 Task: Look for space in Malkāpur, India from 12th  August, 2023 to 15th August, 2023 for 3 adults in price range Rs.12000 to Rs.16000. Place can be entire place with 2 bedrooms having 3 beds and 1 bathroom. Property type can be house, flat, guest house. Booking option can be shelf check-in. Required host language is English.
Action: Mouse moved to (561, 87)
Screenshot: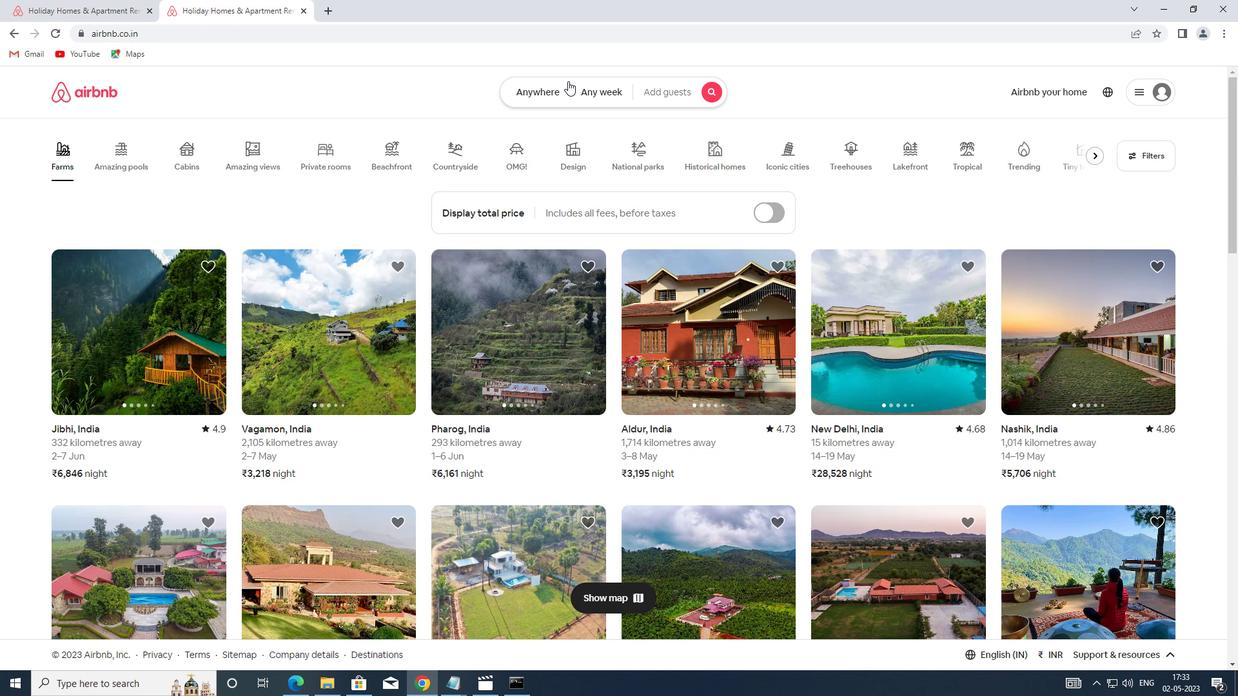 
Action: Mouse pressed left at (561, 87)
Screenshot: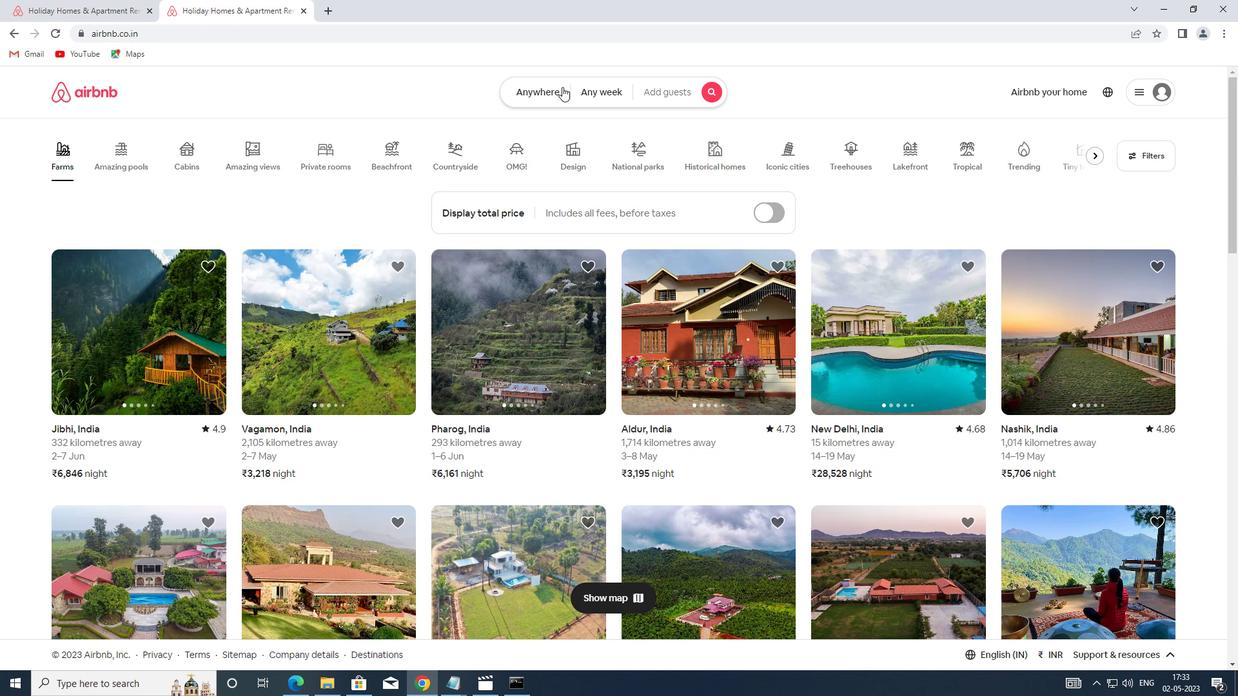 
Action: Mouse moved to (409, 138)
Screenshot: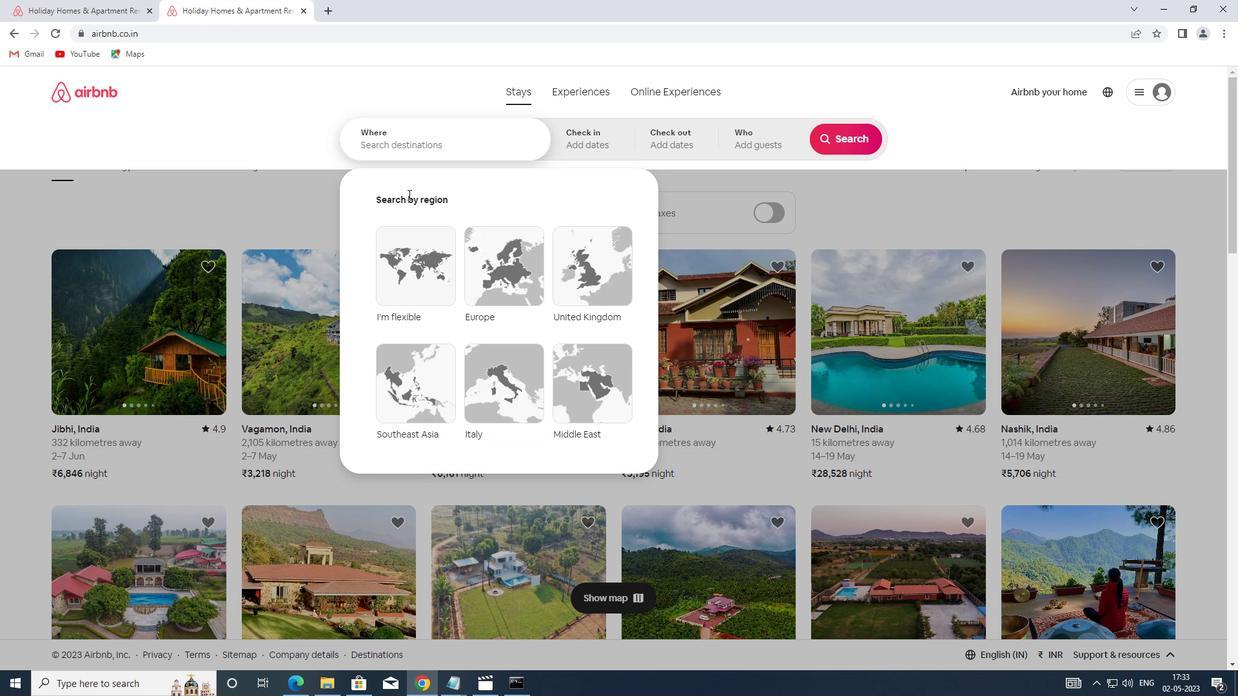 
Action: Mouse pressed left at (409, 138)
Screenshot: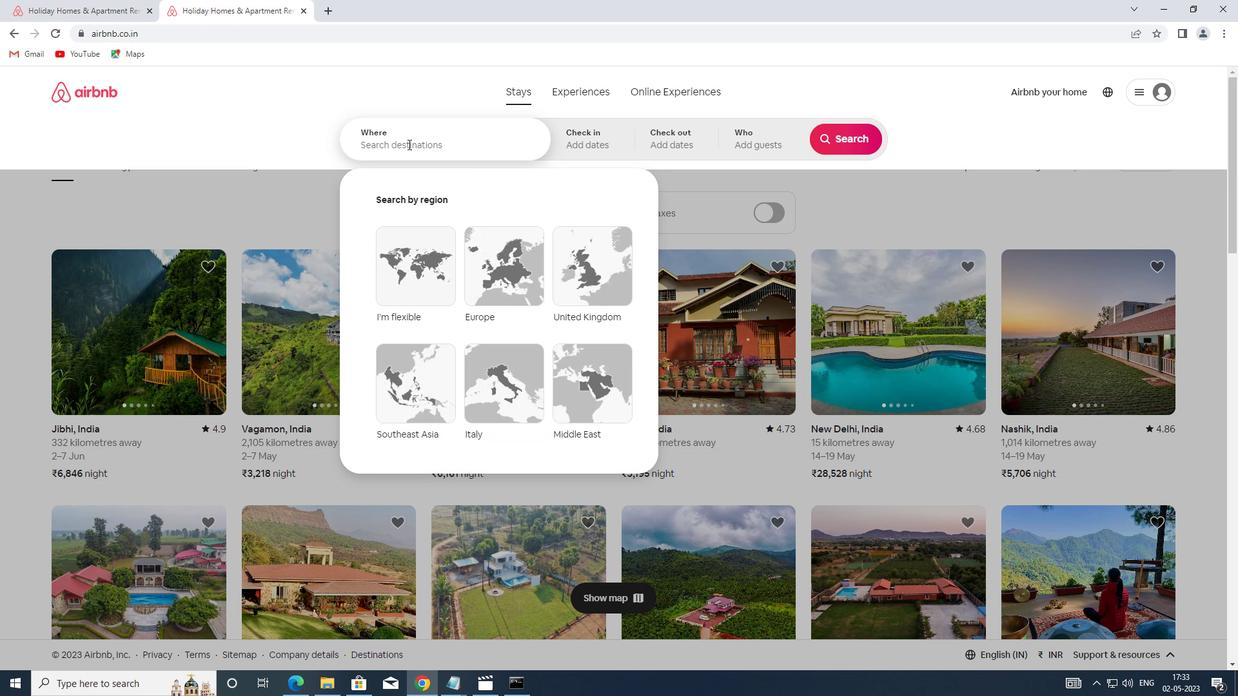 
Action: Key pressed <Key.shift>MALKAPUR,<Key.shift><Key.shift><Key.shift><Key.shift><Key.shift><Key.shift>INDIA
Screenshot: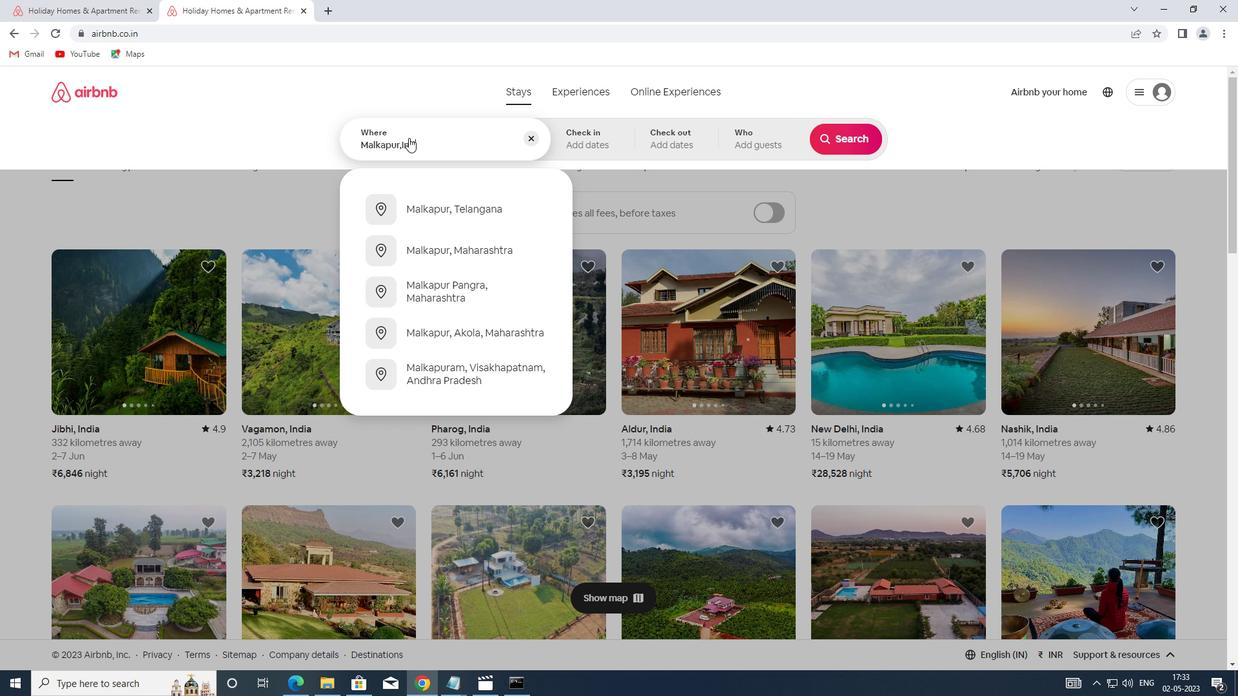 
Action: Mouse moved to (580, 134)
Screenshot: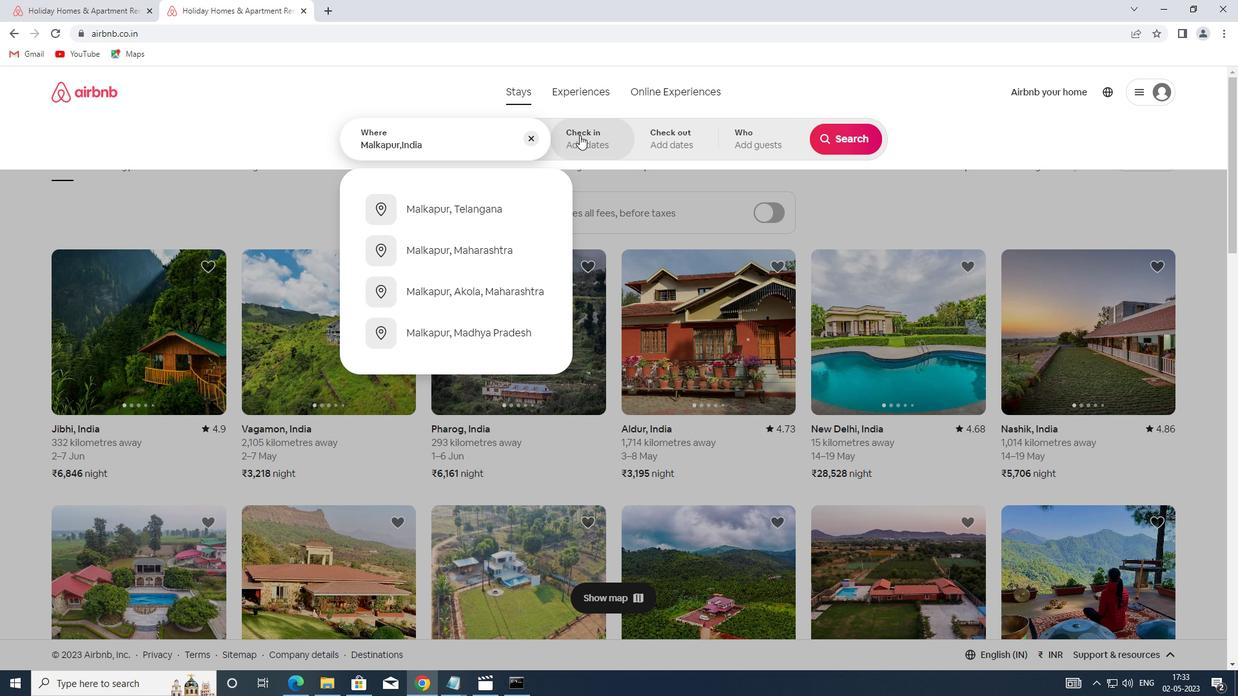 
Action: Mouse pressed left at (580, 134)
Screenshot: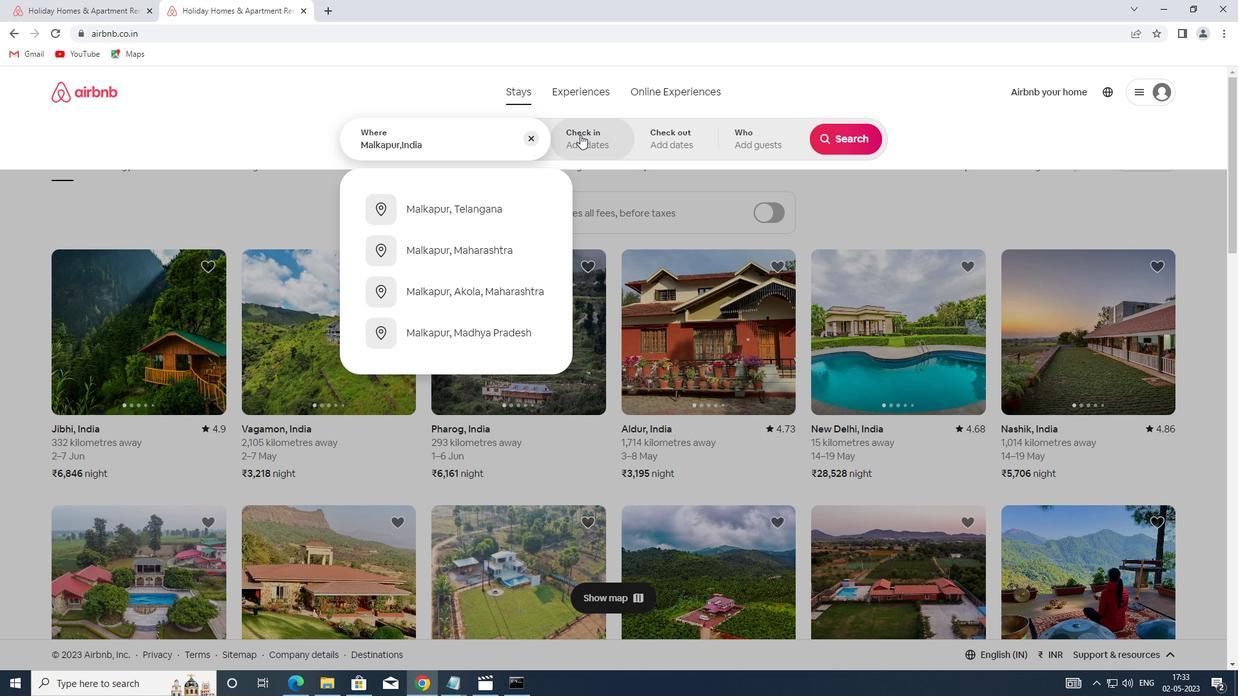 
Action: Mouse moved to (842, 236)
Screenshot: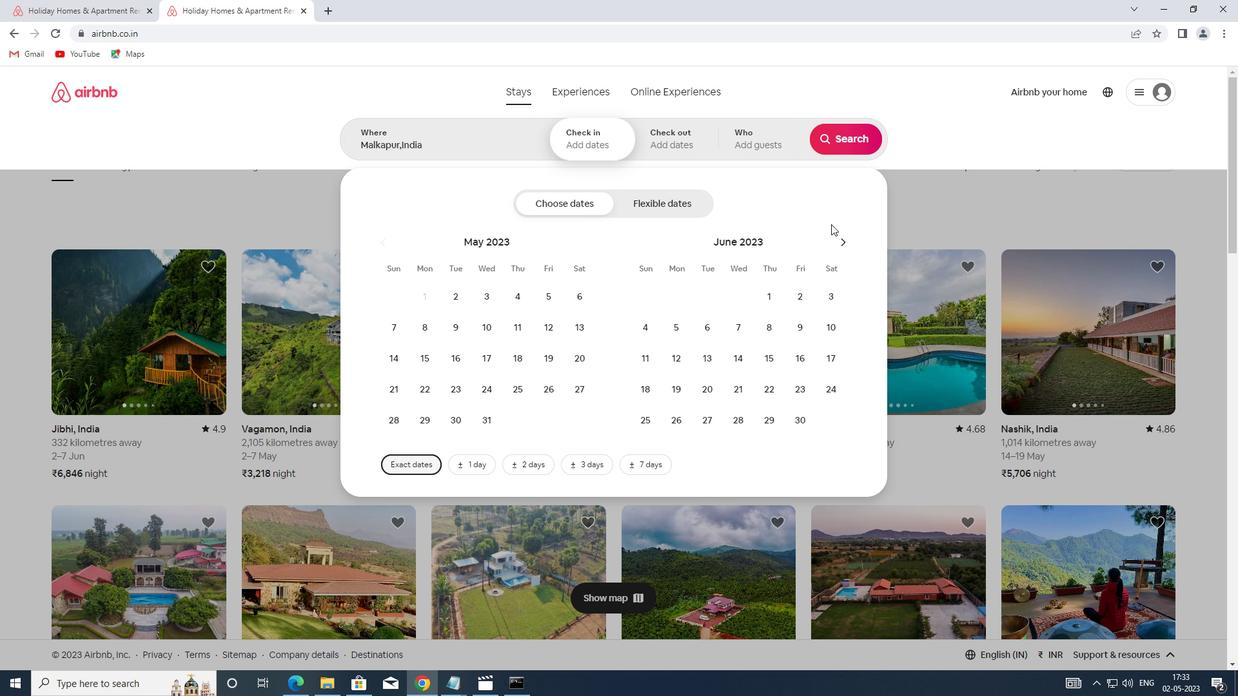 
Action: Mouse pressed left at (842, 236)
Screenshot: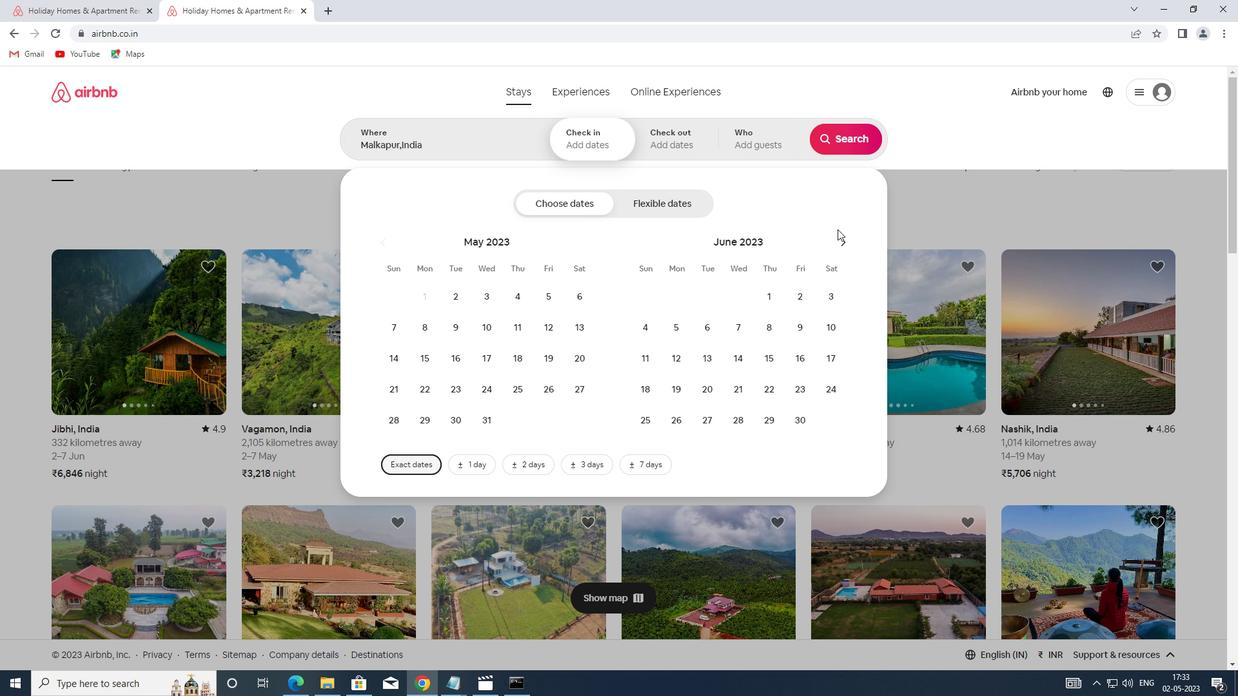 
Action: Mouse pressed left at (842, 236)
Screenshot: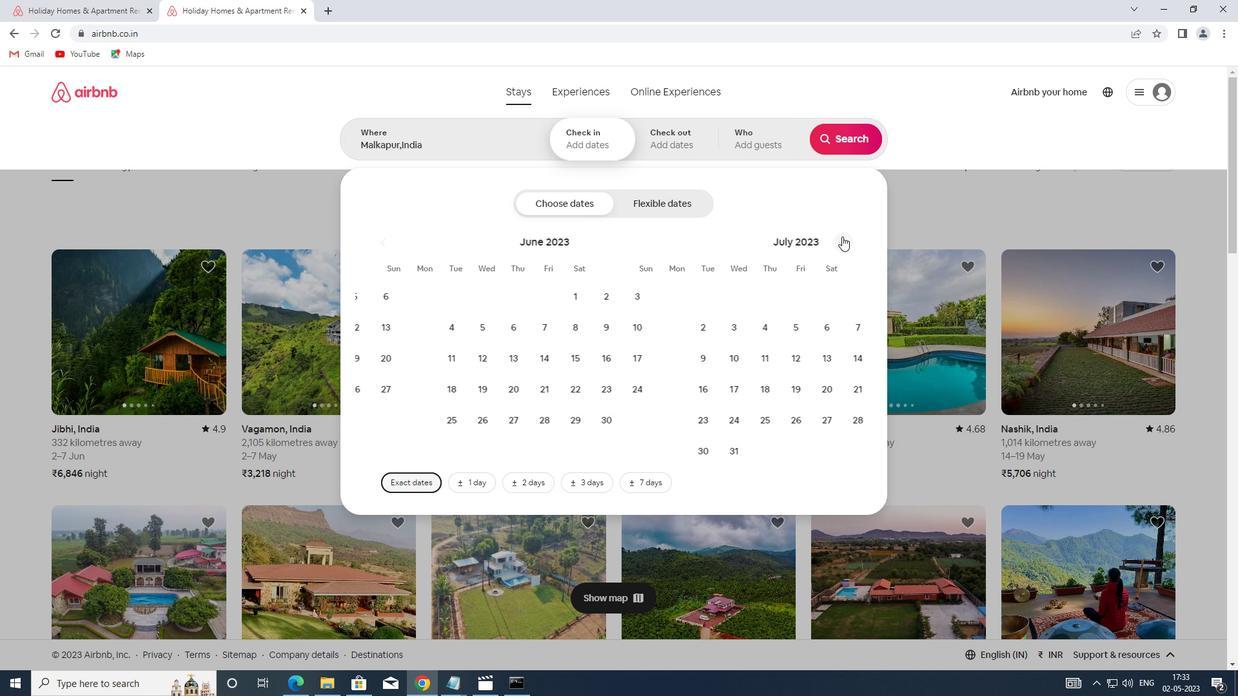 
Action: Mouse moved to (819, 319)
Screenshot: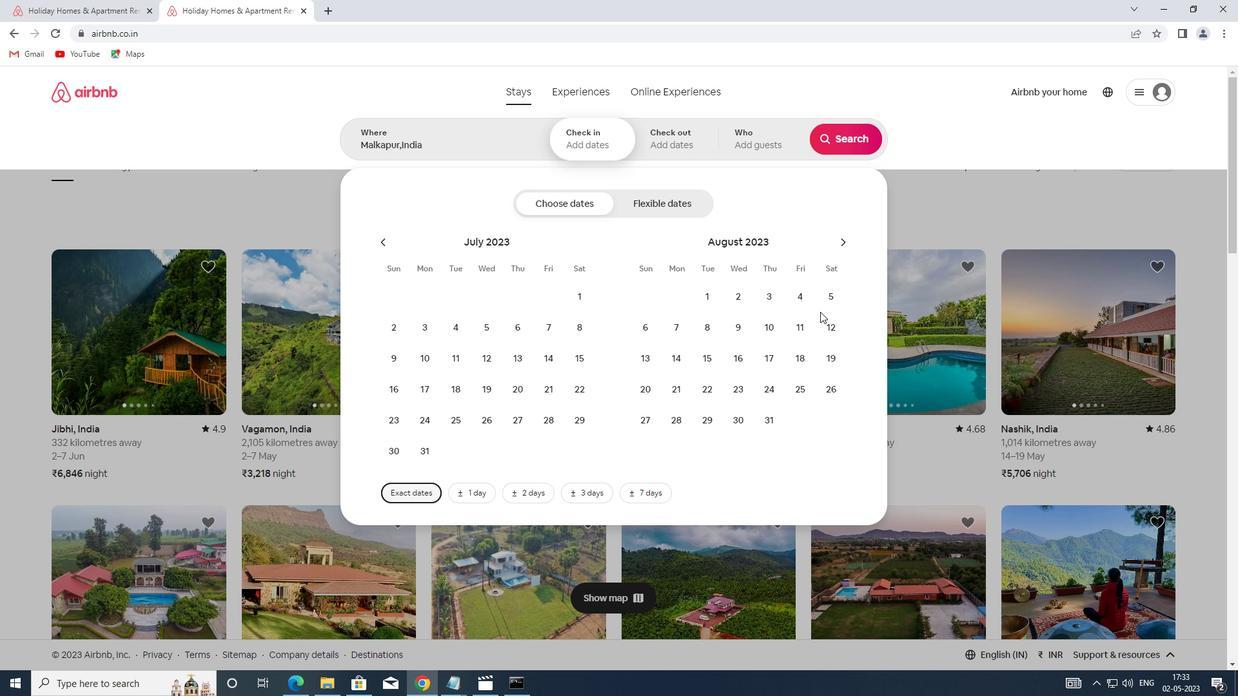 
Action: Mouse pressed left at (819, 319)
Screenshot: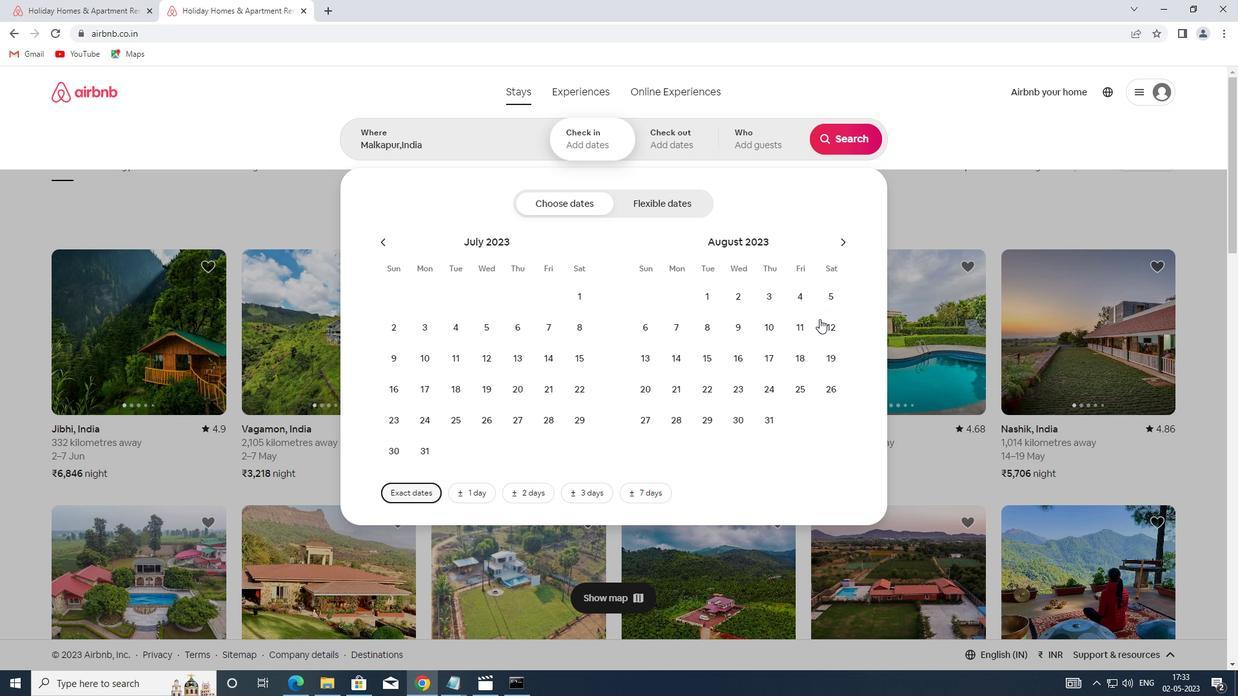 
Action: Mouse moved to (698, 361)
Screenshot: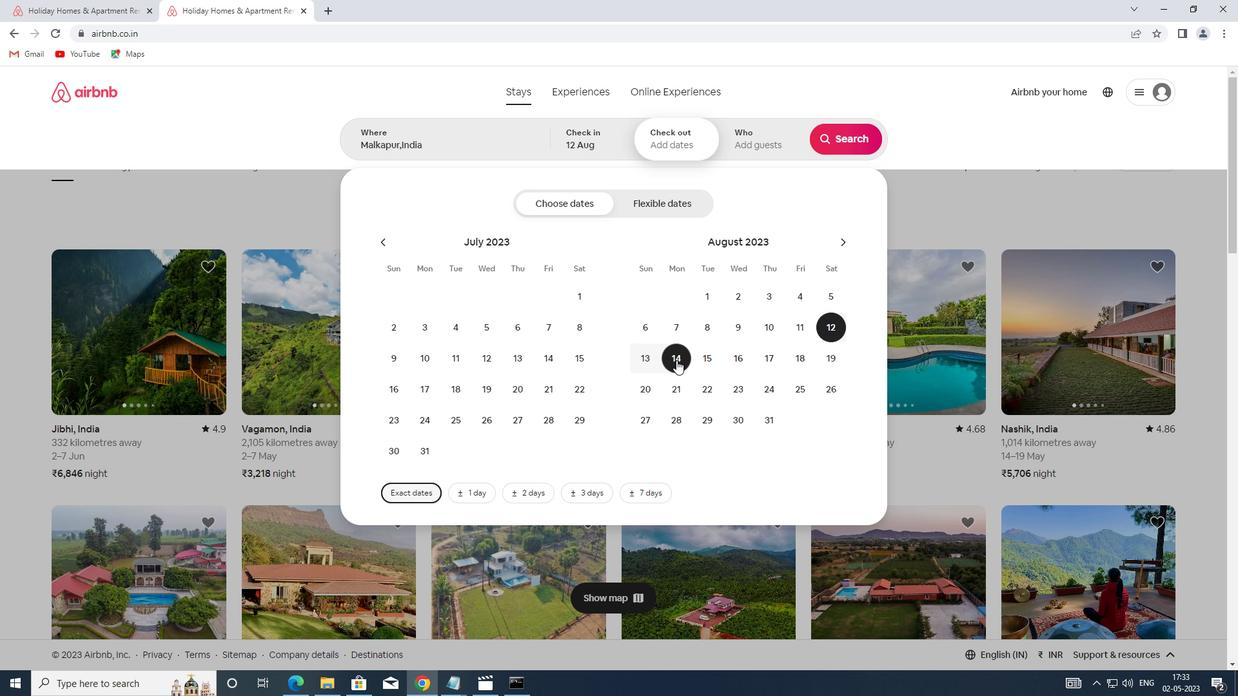 
Action: Mouse pressed left at (698, 361)
Screenshot: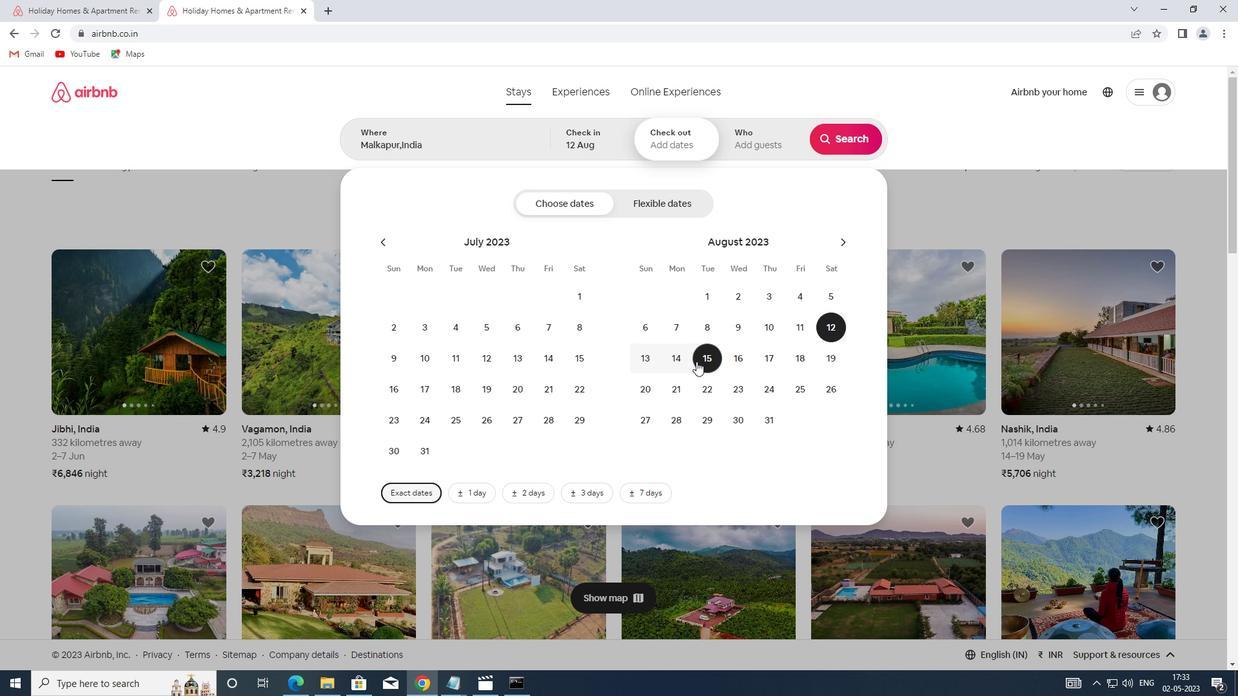 
Action: Mouse moved to (756, 141)
Screenshot: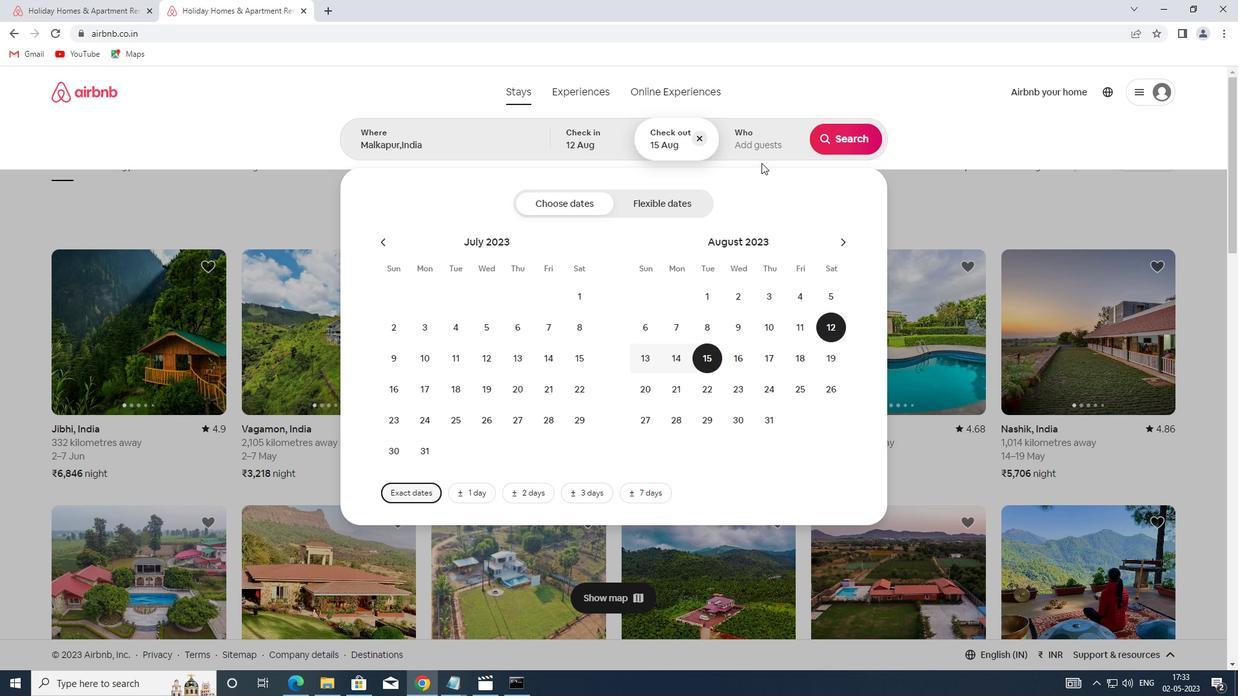 
Action: Mouse pressed left at (756, 141)
Screenshot: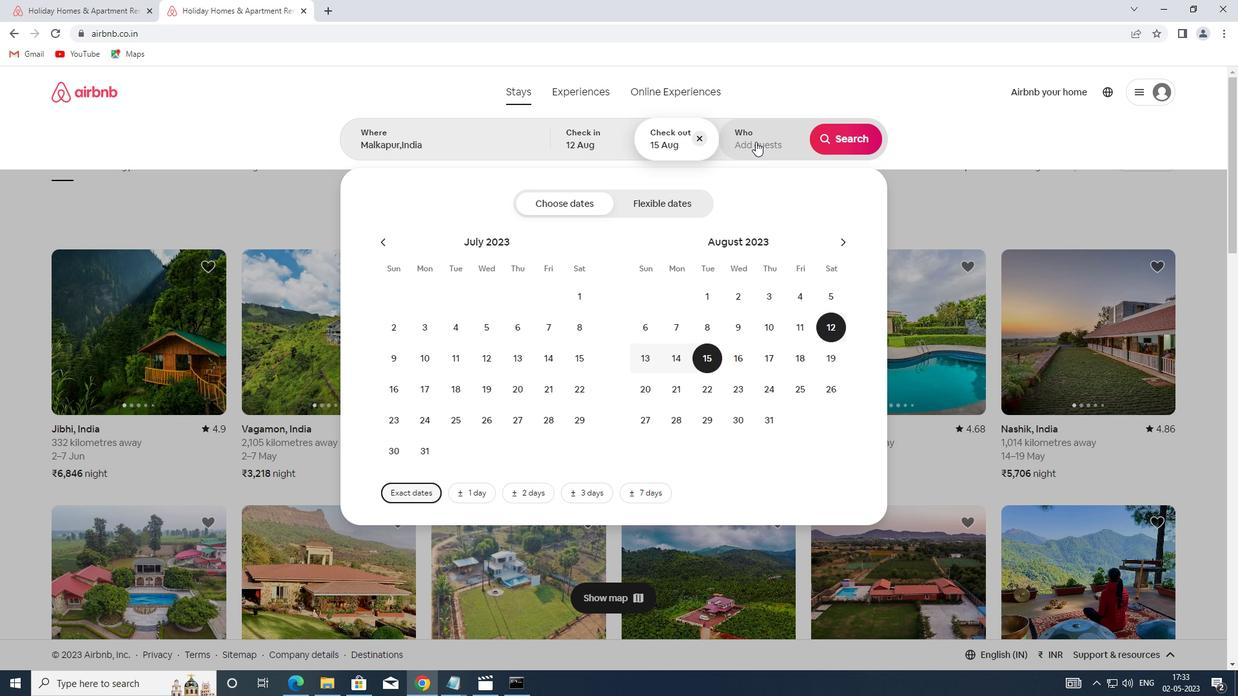 
Action: Mouse moved to (852, 207)
Screenshot: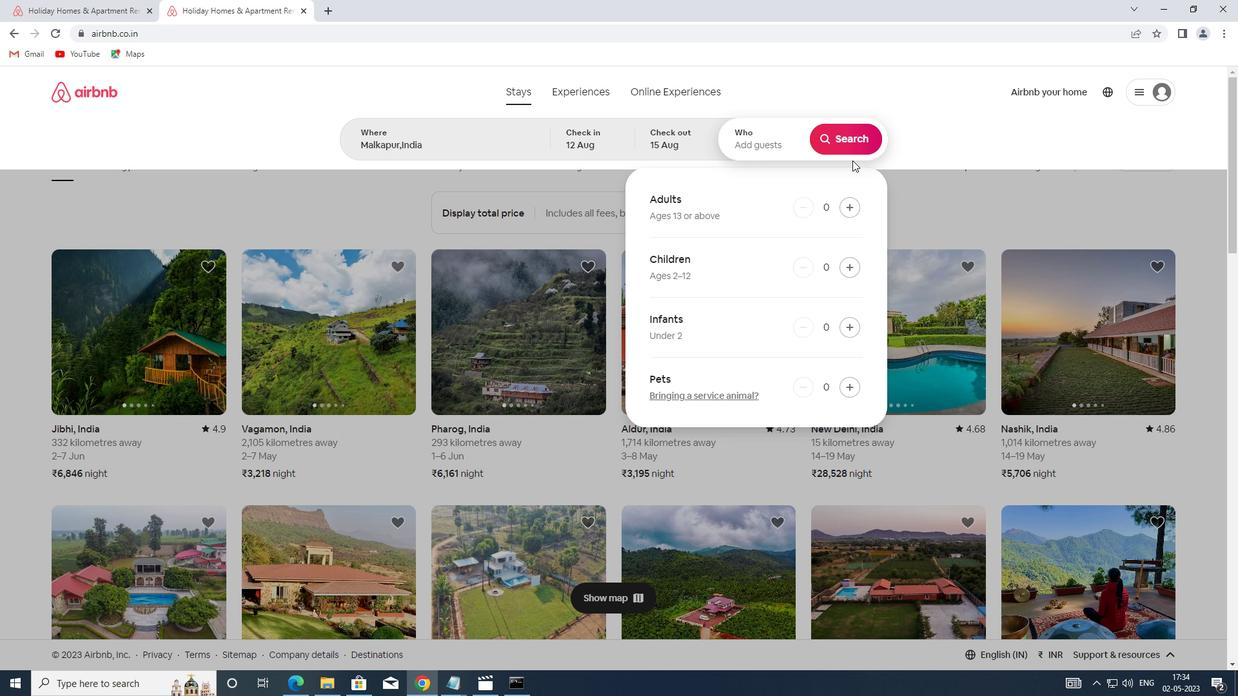 
Action: Mouse pressed left at (852, 207)
Screenshot: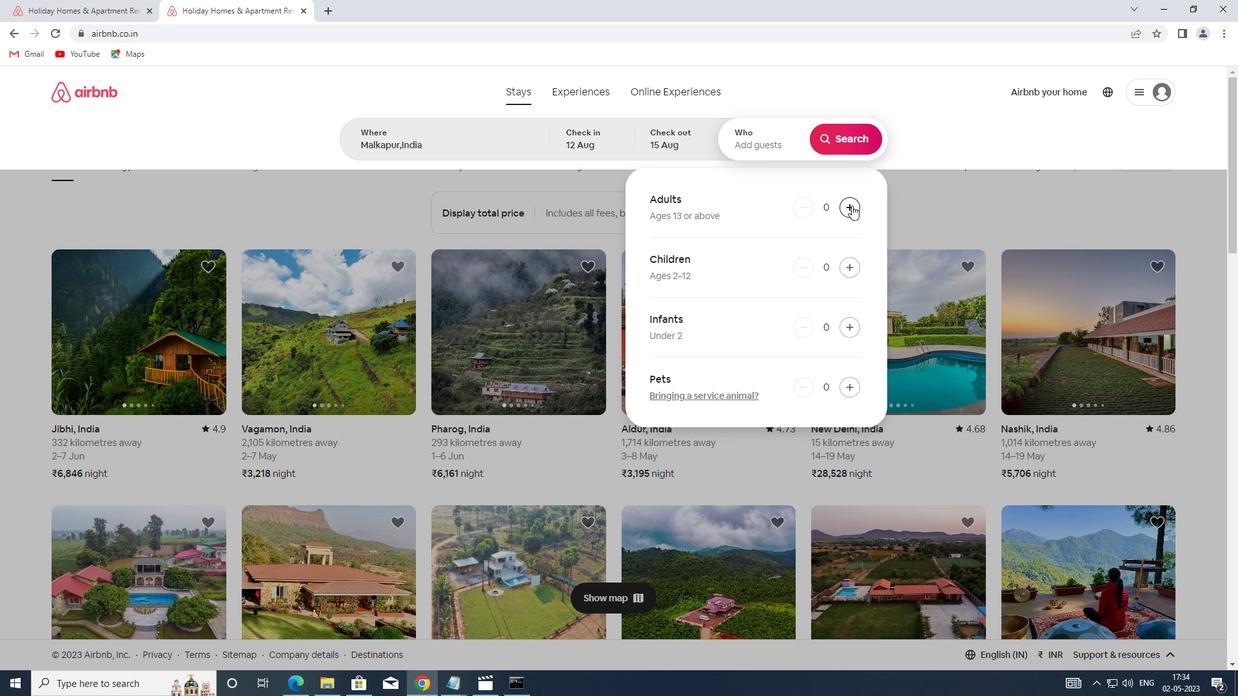 
Action: Mouse pressed left at (852, 207)
Screenshot: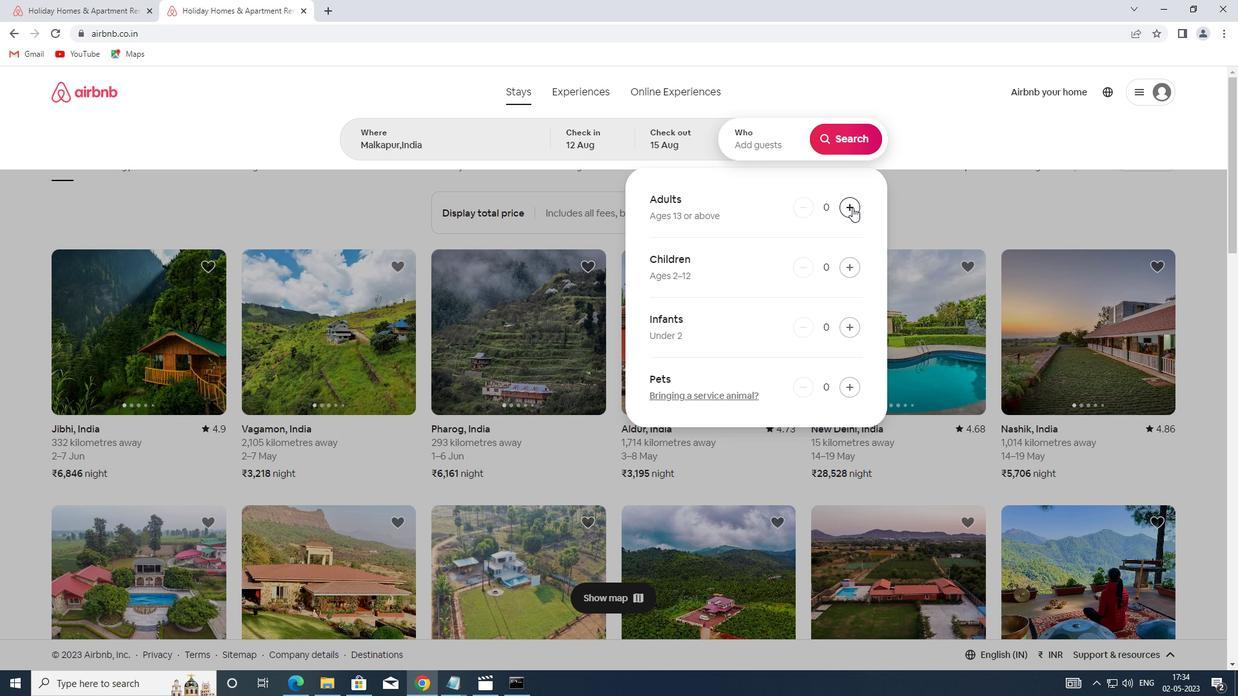 
Action: Mouse pressed left at (852, 207)
Screenshot: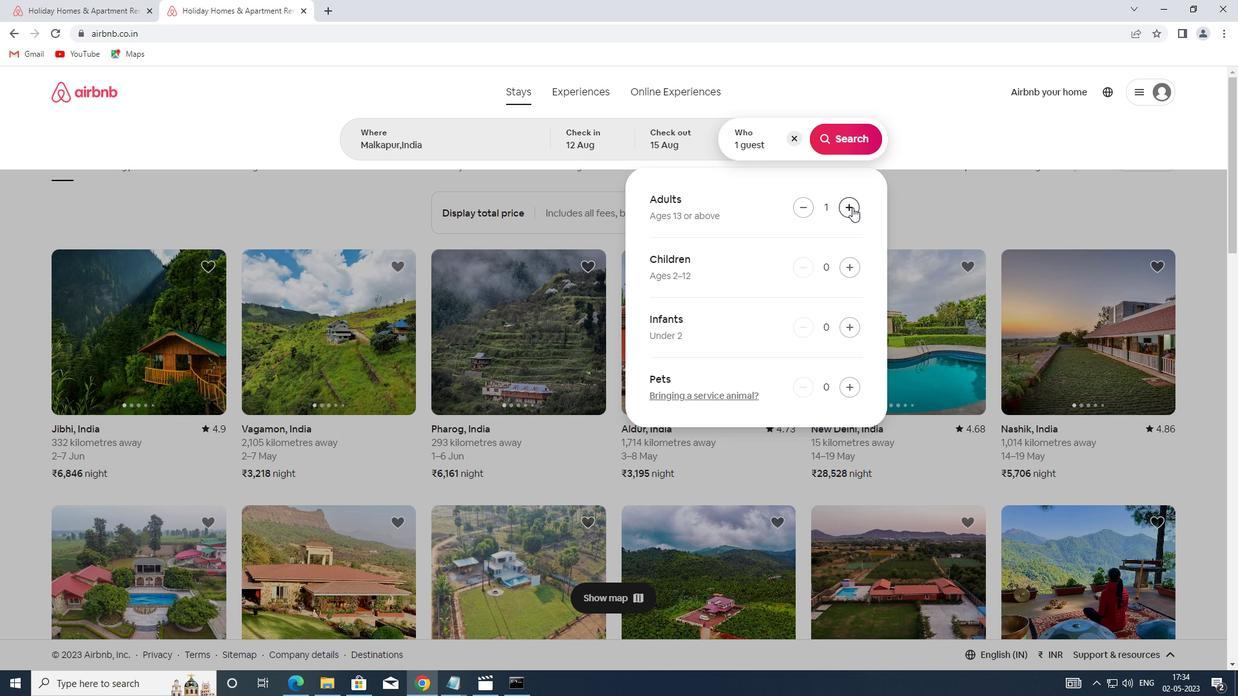 
Action: Mouse moved to (853, 145)
Screenshot: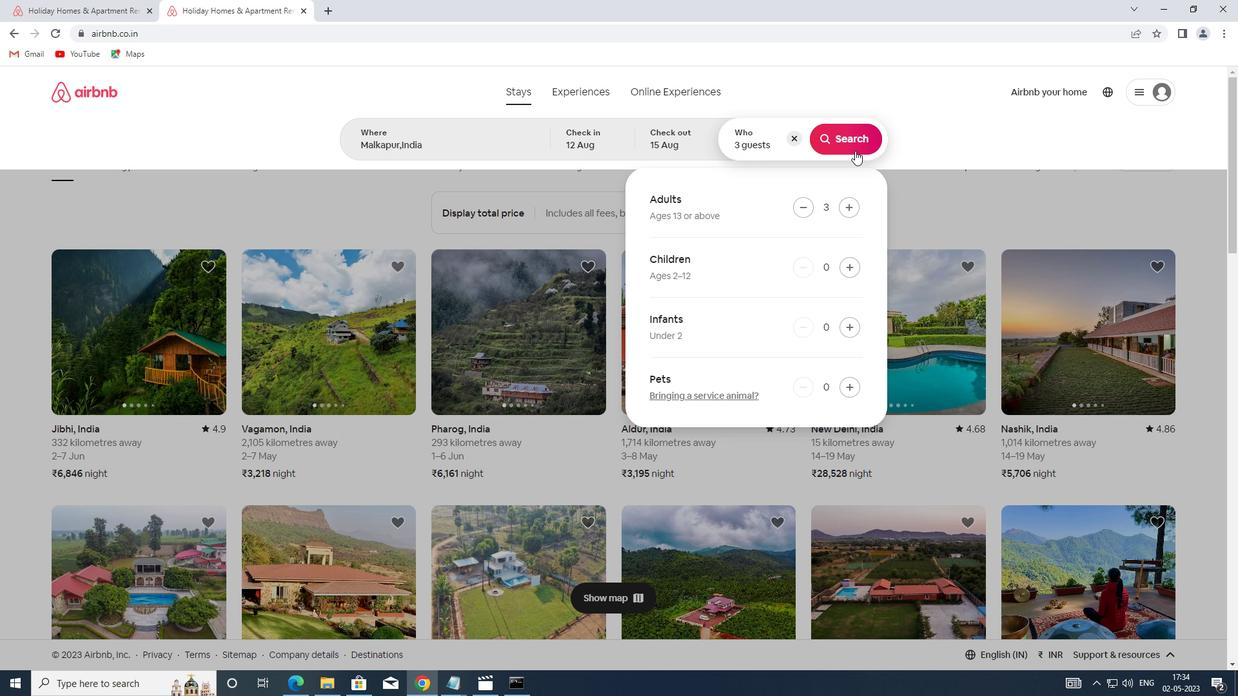 
Action: Mouse pressed left at (853, 145)
Screenshot: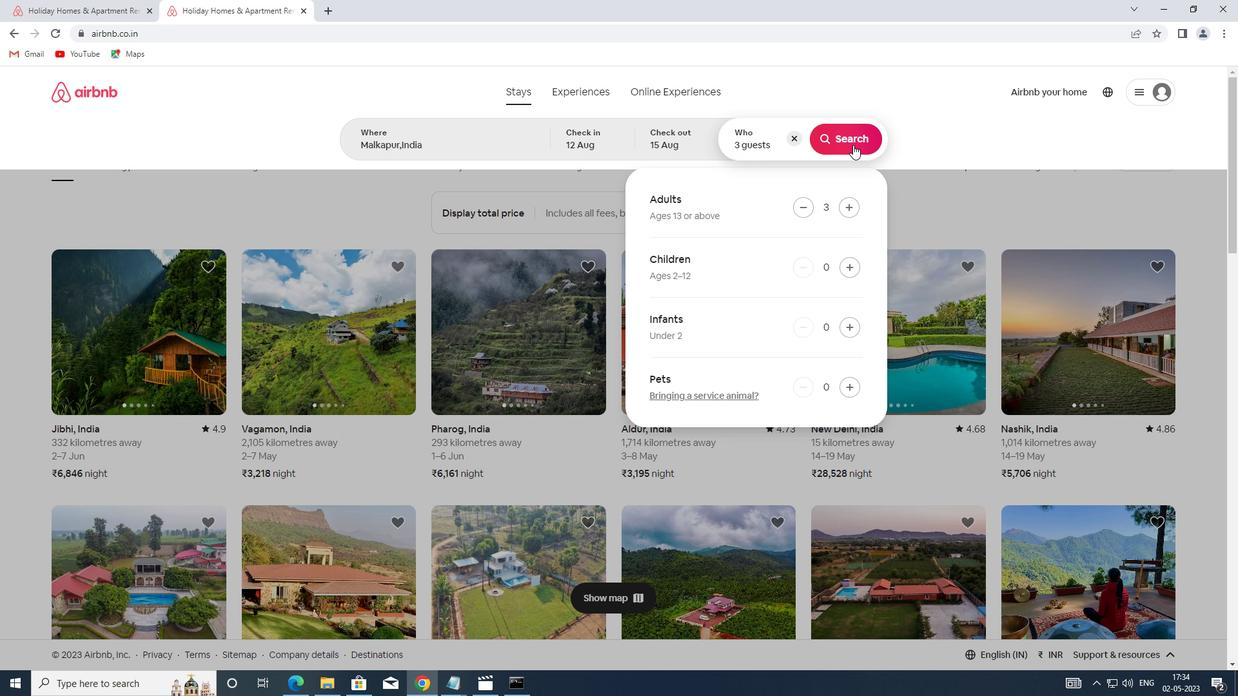 
Action: Mouse moved to (1170, 141)
Screenshot: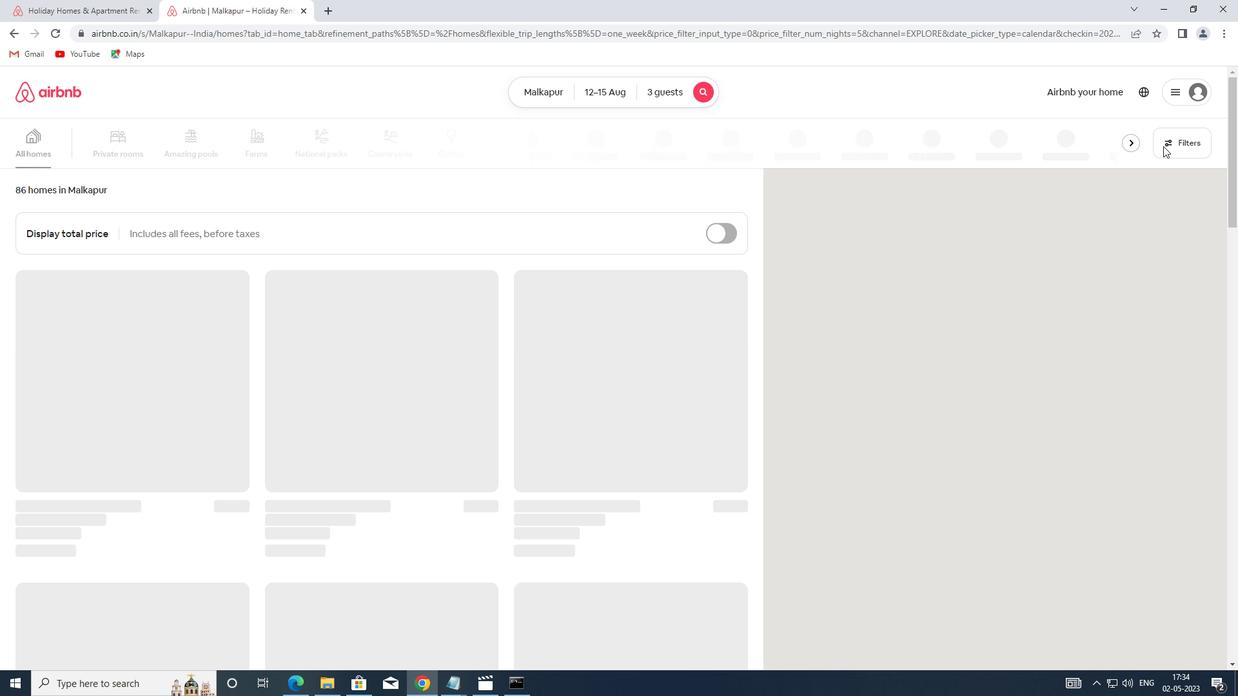 
Action: Mouse pressed left at (1170, 141)
Screenshot: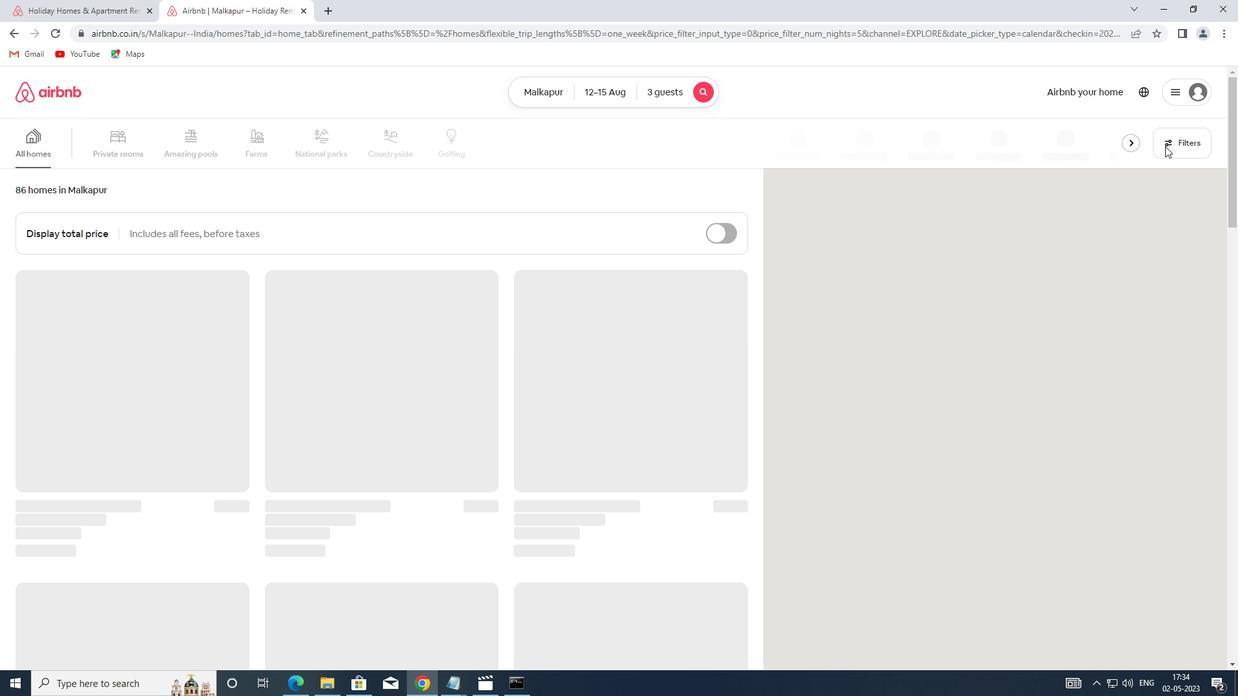 
Action: Mouse moved to (452, 305)
Screenshot: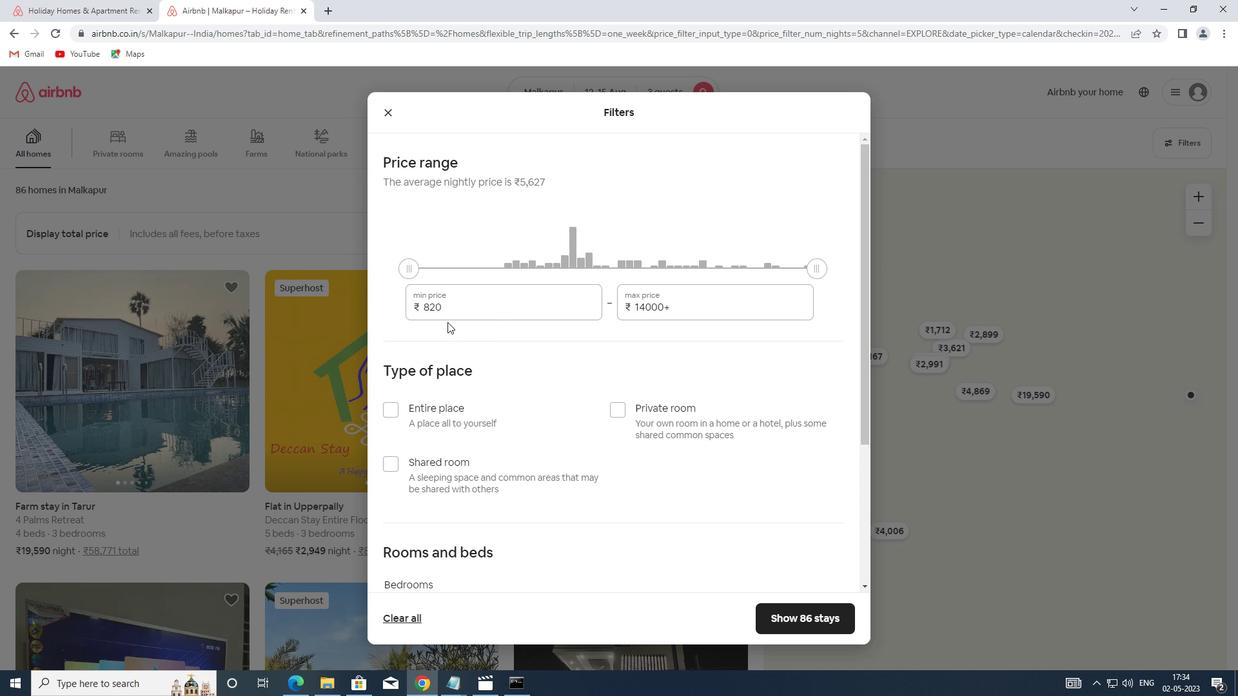 
Action: Mouse pressed left at (452, 305)
Screenshot: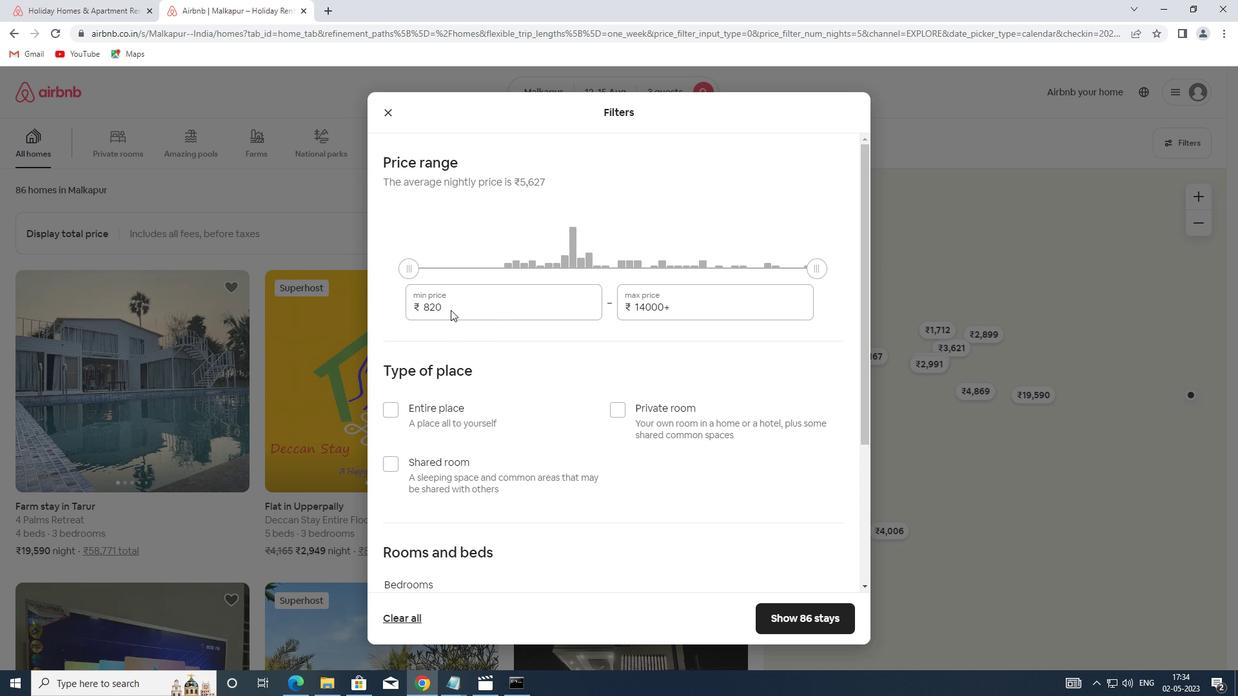 
Action: Mouse moved to (364, 305)
Screenshot: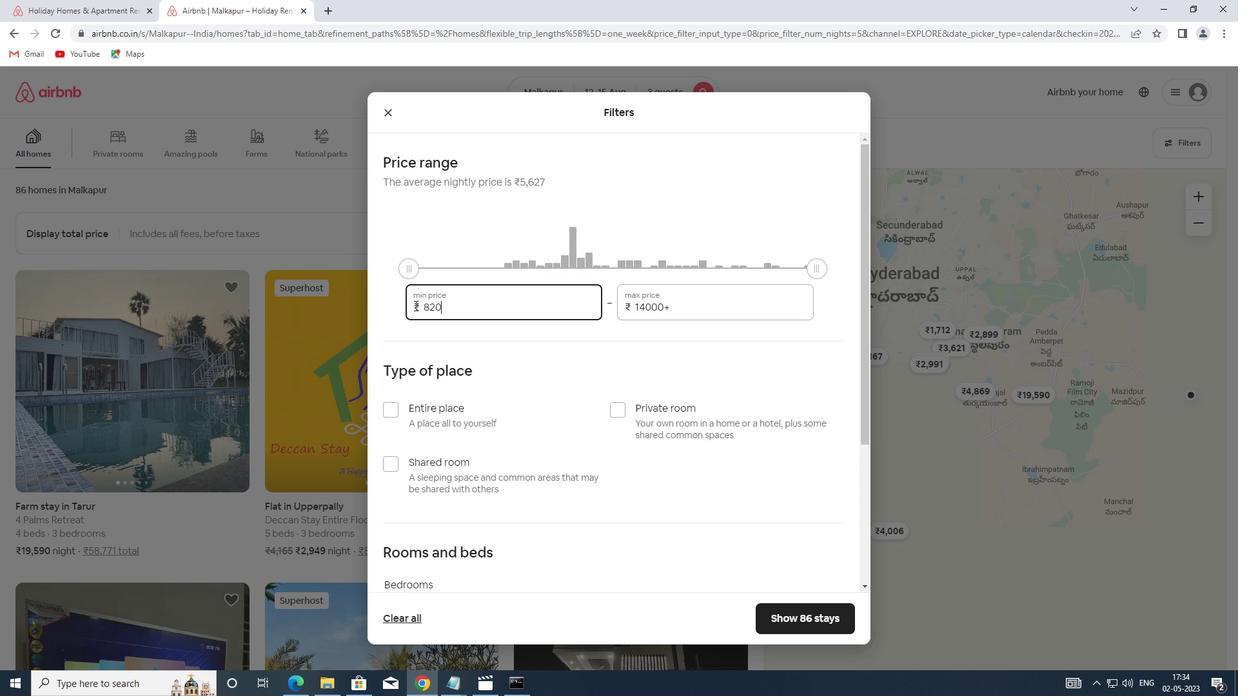 
Action: Key pressed 12000
Screenshot: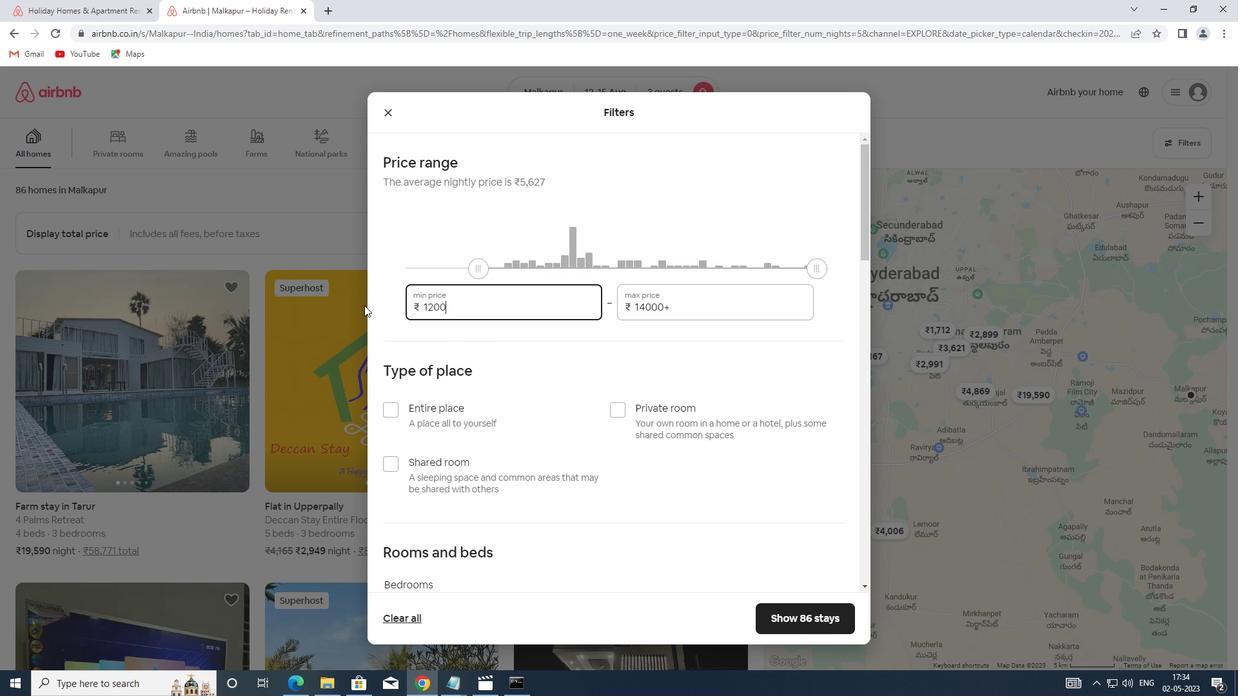 
Action: Mouse moved to (684, 310)
Screenshot: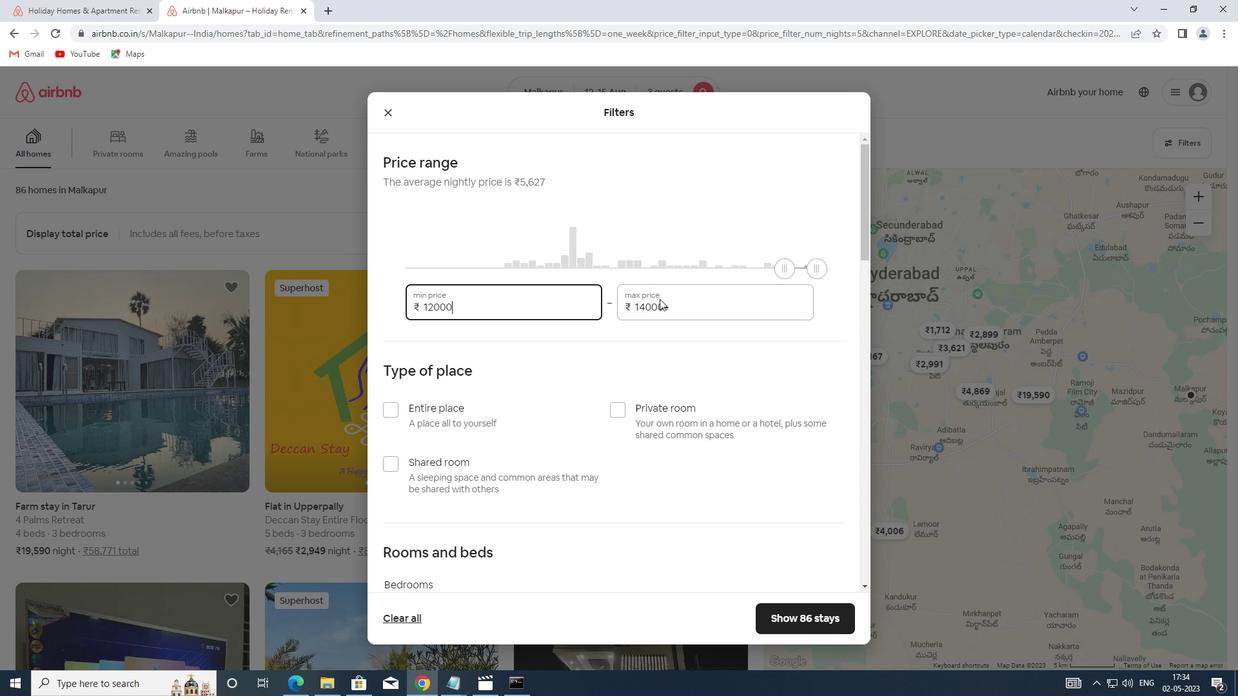 
Action: Mouse pressed left at (684, 310)
Screenshot: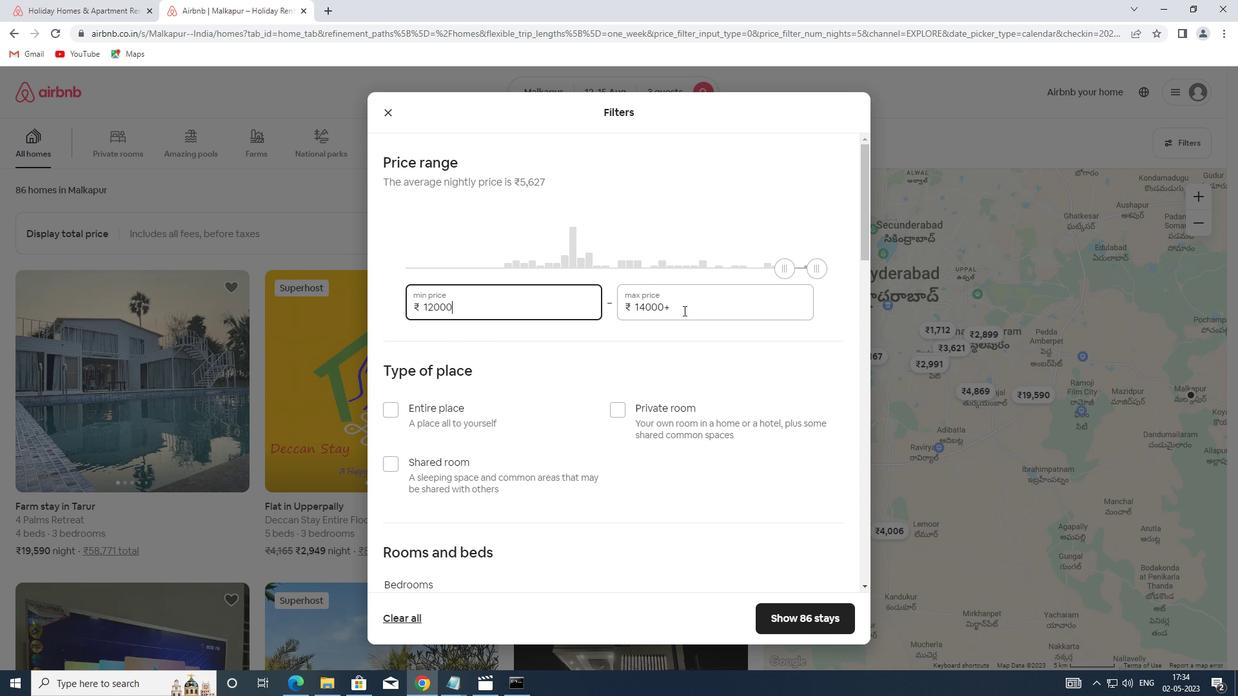 
Action: Mouse moved to (611, 310)
Screenshot: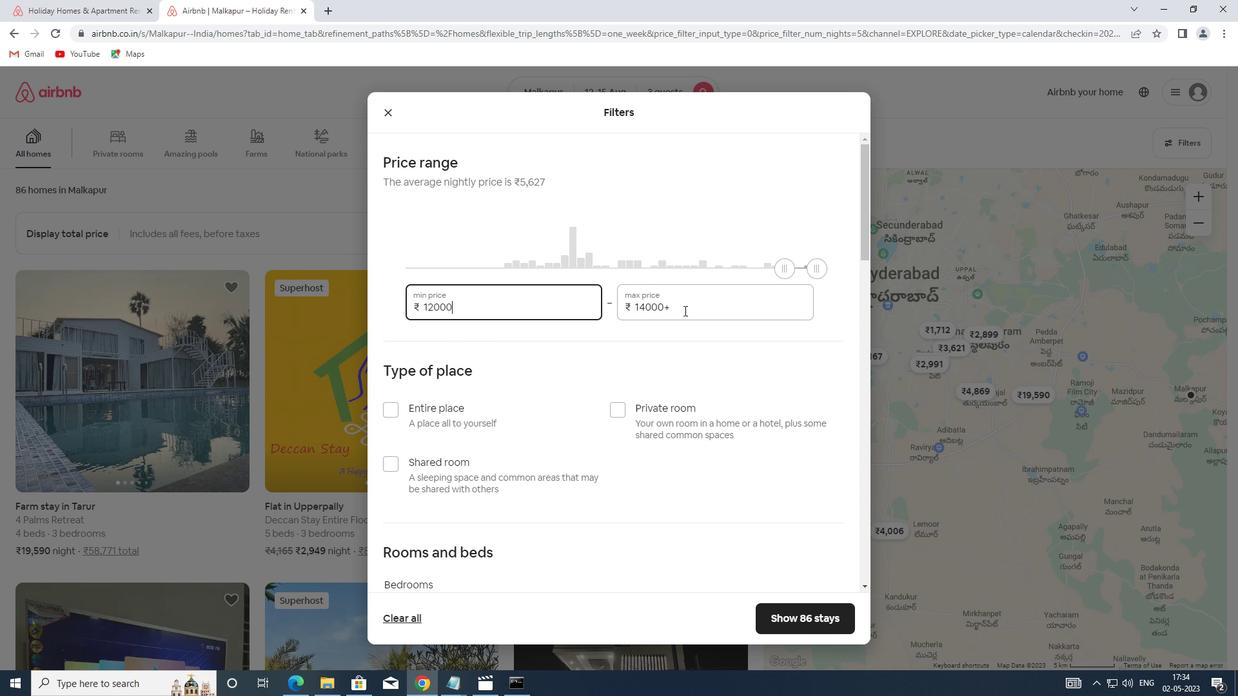 
Action: Key pressed 16000
Screenshot: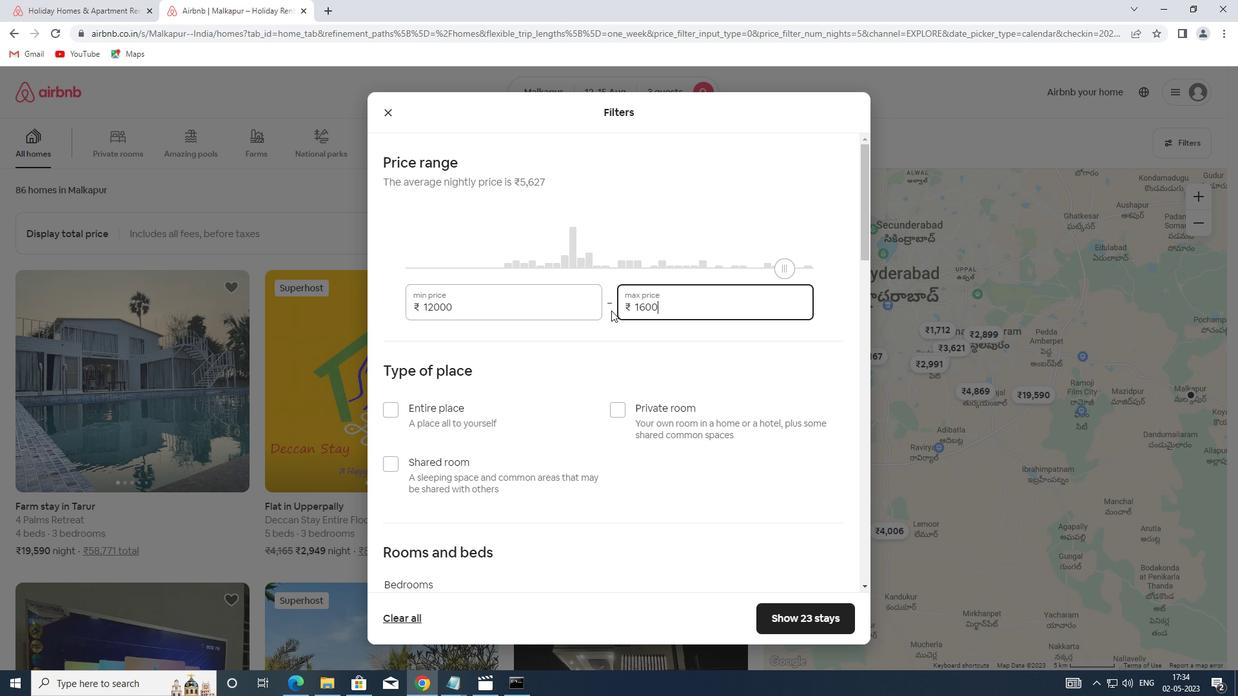 
Action: Mouse scrolled (611, 310) with delta (0, 0)
Screenshot: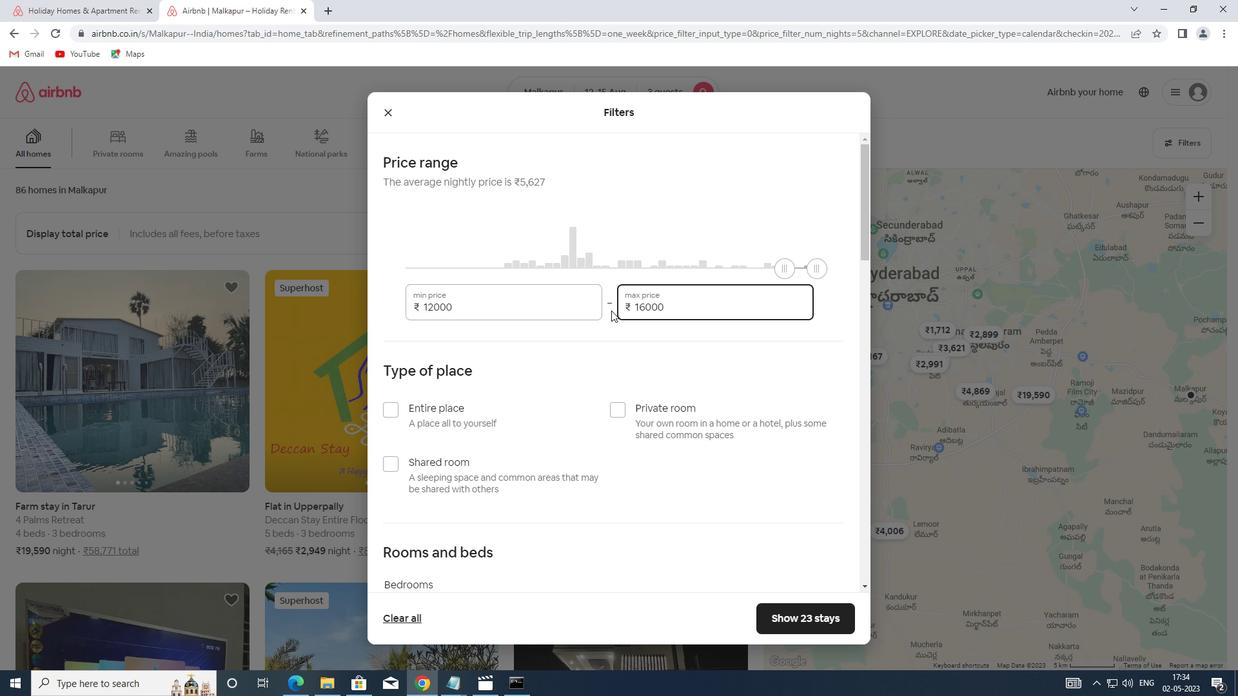 
Action: Mouse scrolled (611, 310) with delta (0, 0)
Screenshot: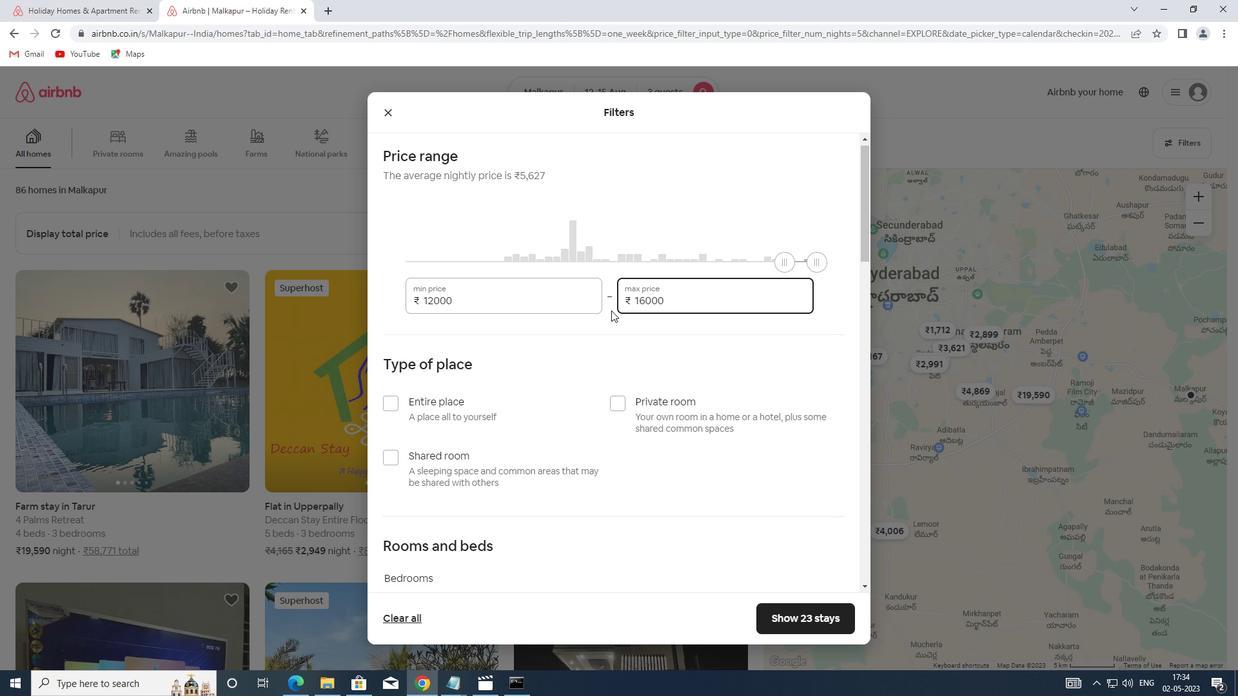 
Action: Mouse scrolled (611, 310) with delta (0, 0)
Screenshot: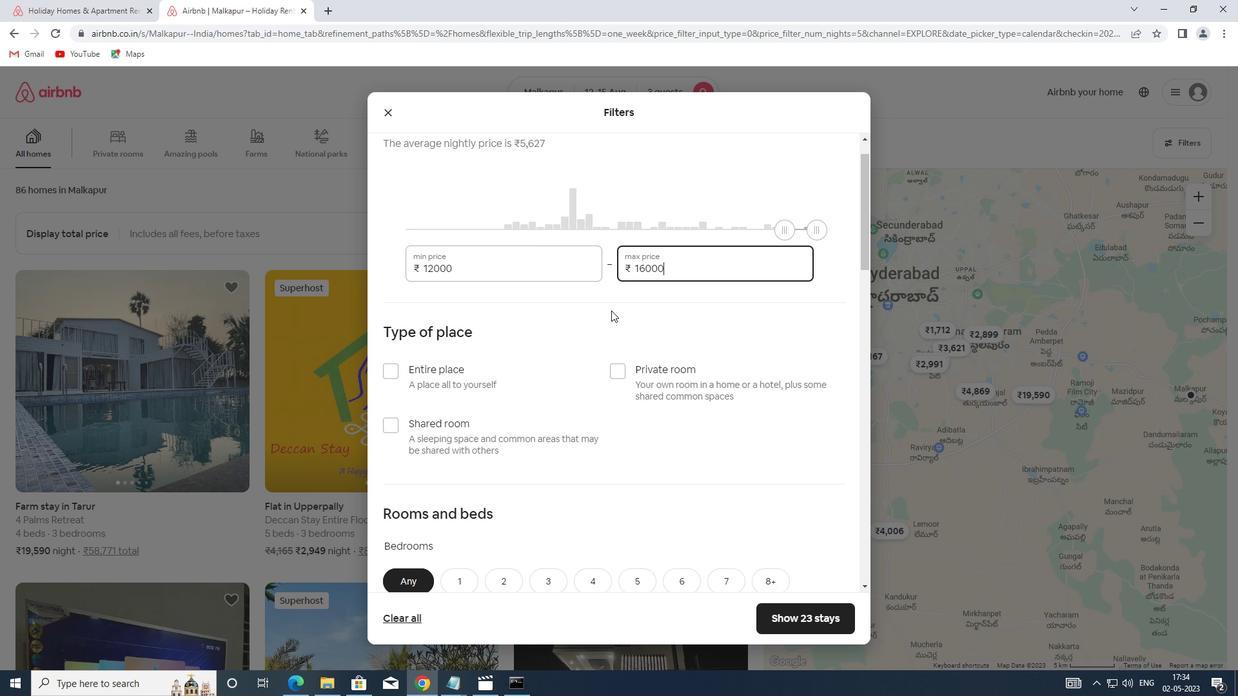 
Action: Mouse moved to (393, 221)
Screenshot: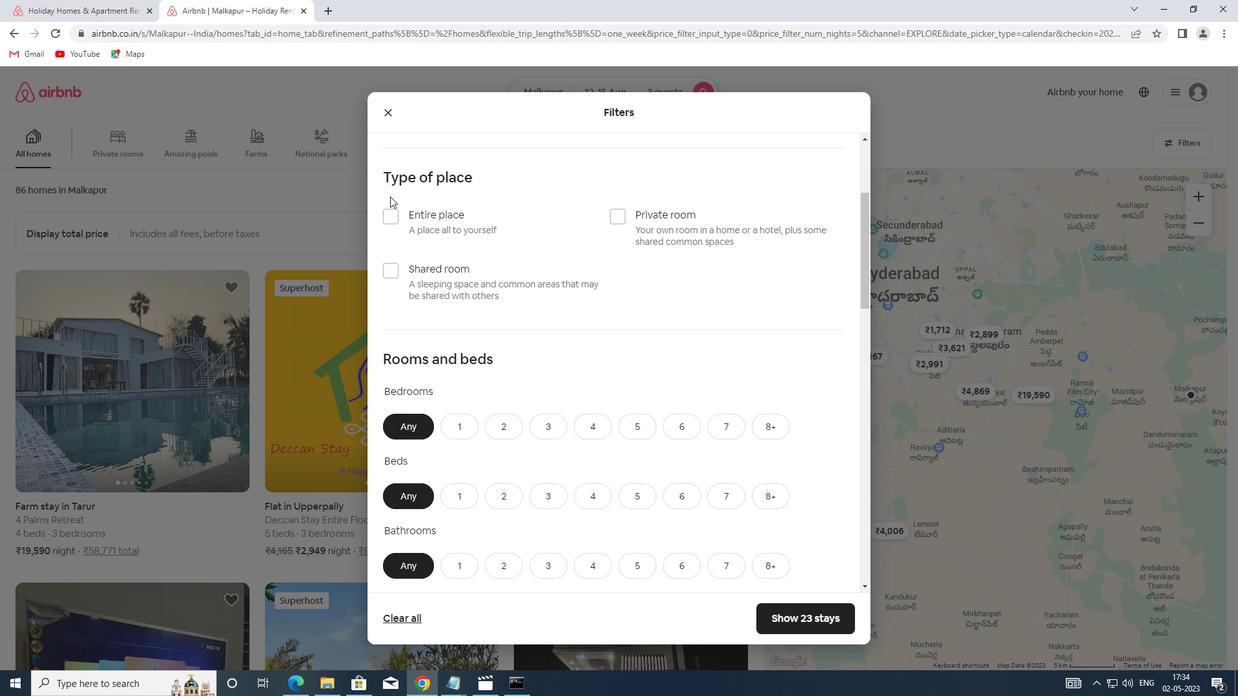
Action: Mouse pressed left at (393, 221)
Screenshot: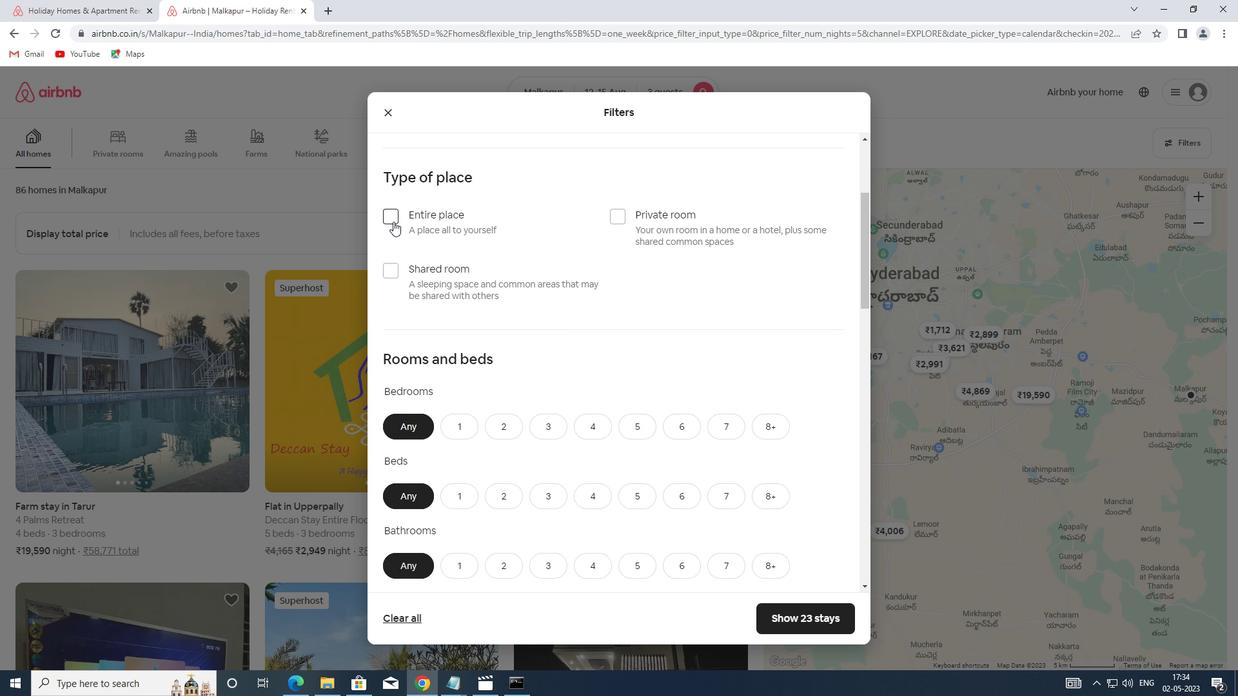 
Action: Mouse moved to (496, 426)
Screenshot: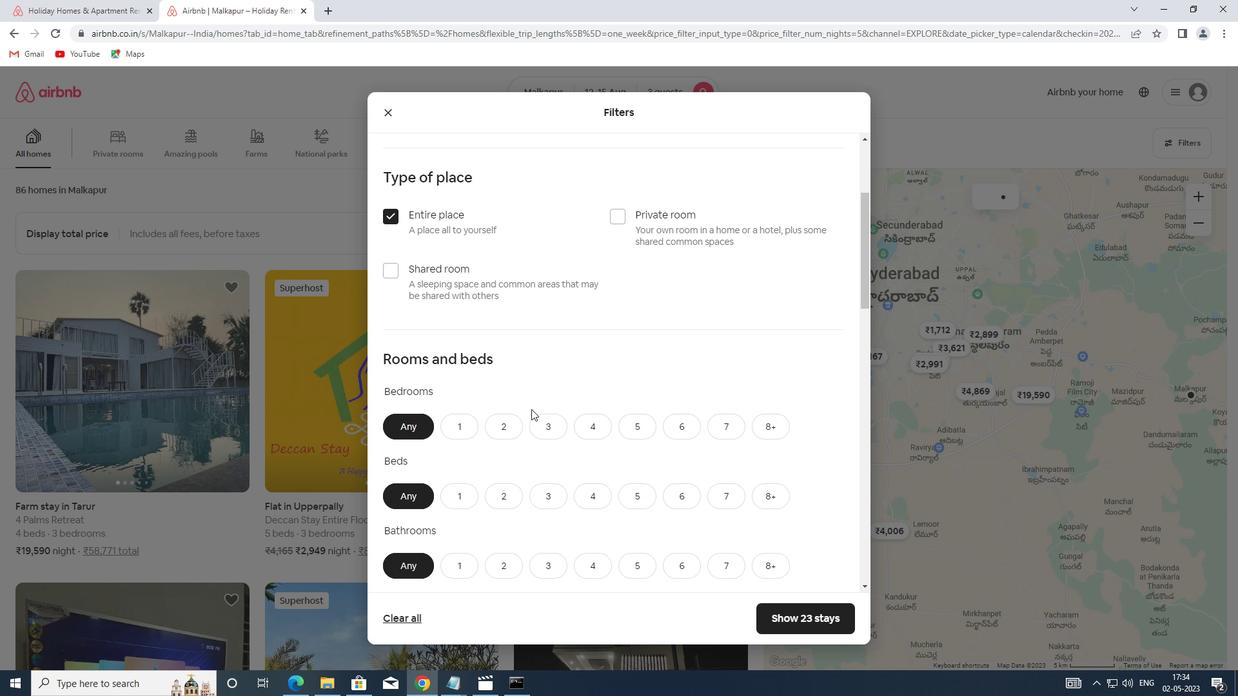 
Action: Mouse pressed left at (496, 426)
Screenshot: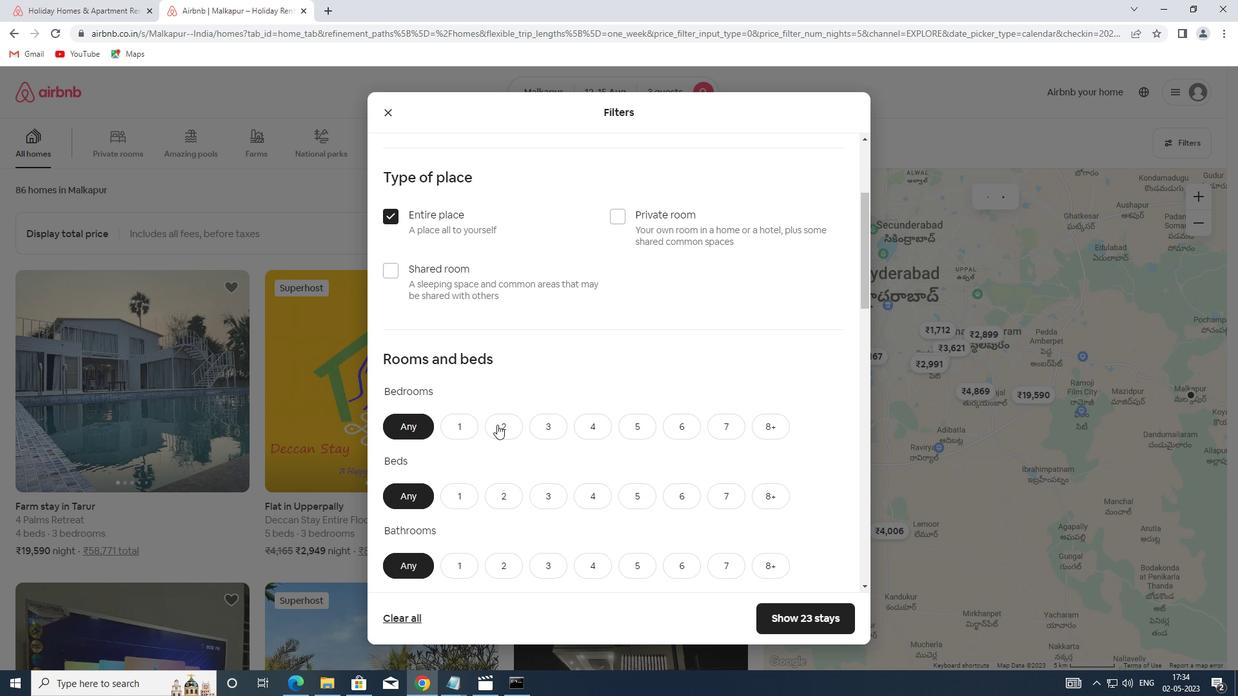 
Action: Mouse moved to (554, 496)
Screenshot: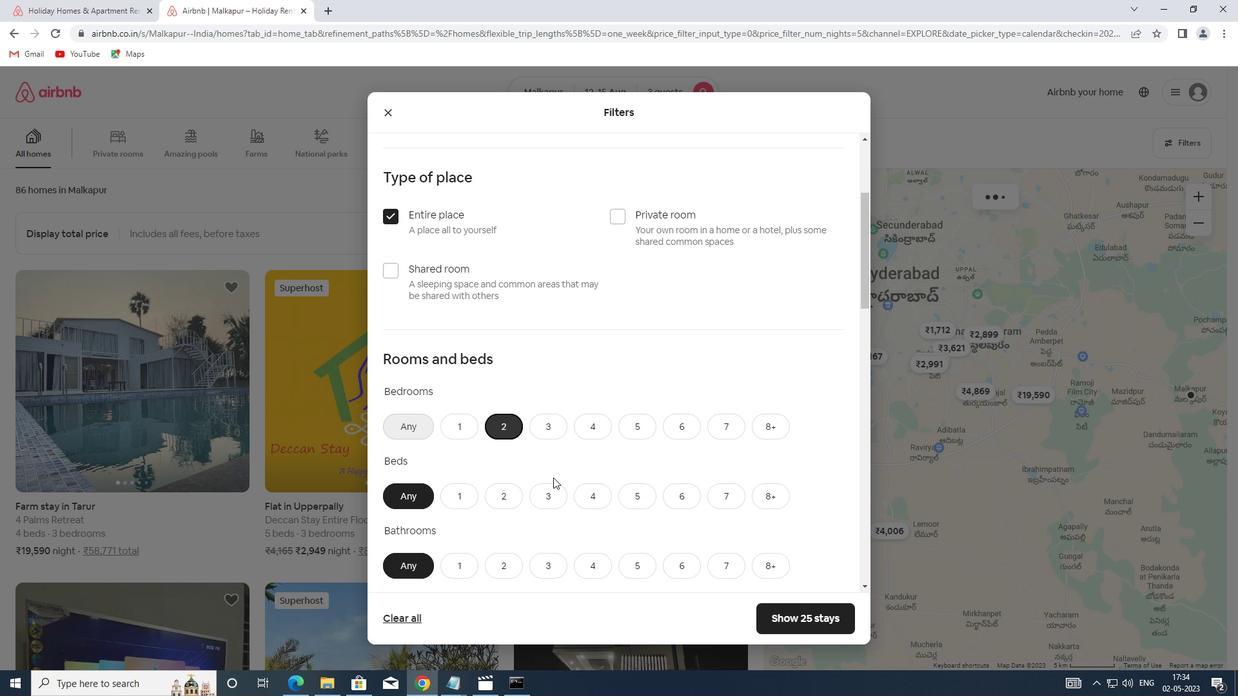 
Action: Mouse pressed left at (554, 496)
Screenshot: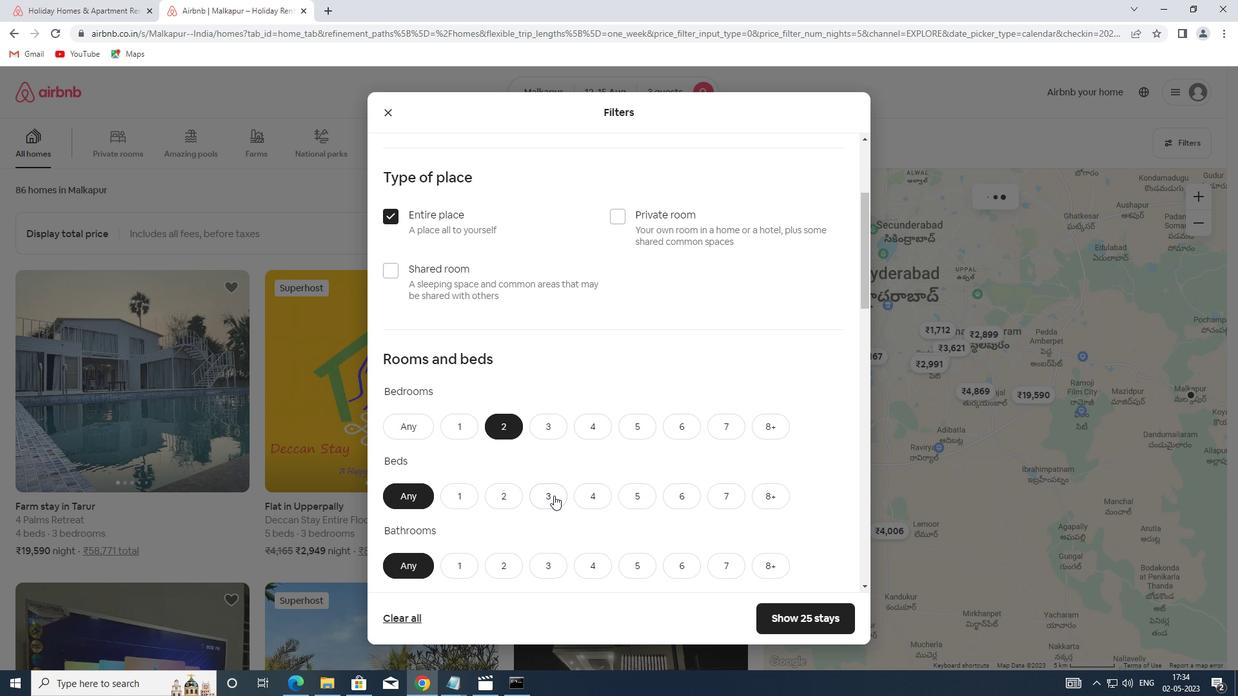 
Action: Mouse moved to (465, 567)
Screenshot: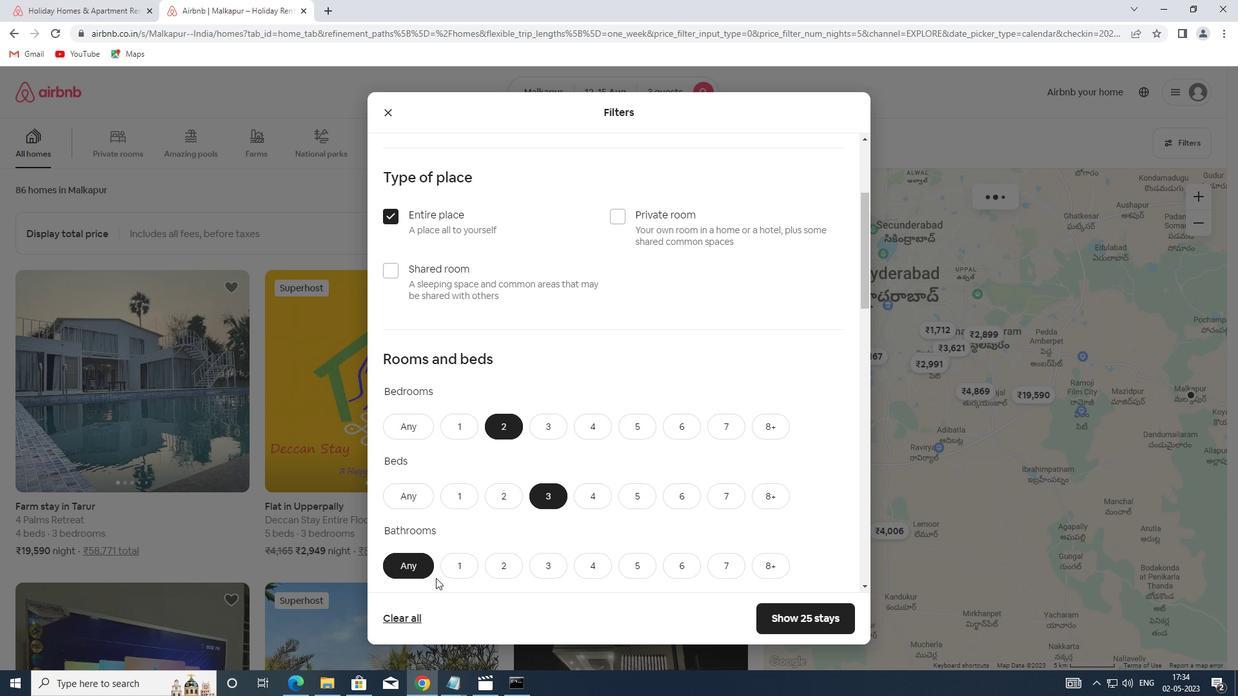 
Action: Mouse pressed left at (465, 567)
Screenshot: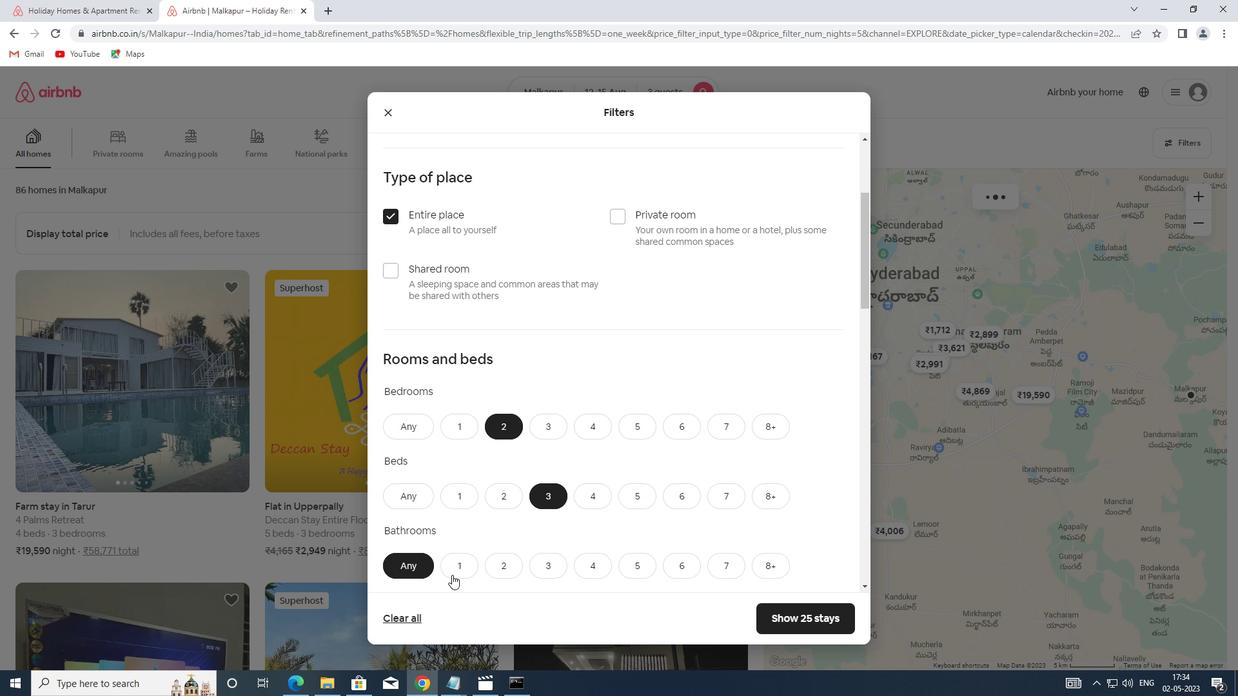 
Action: Mouse moved to (524, 512)
Screenshot: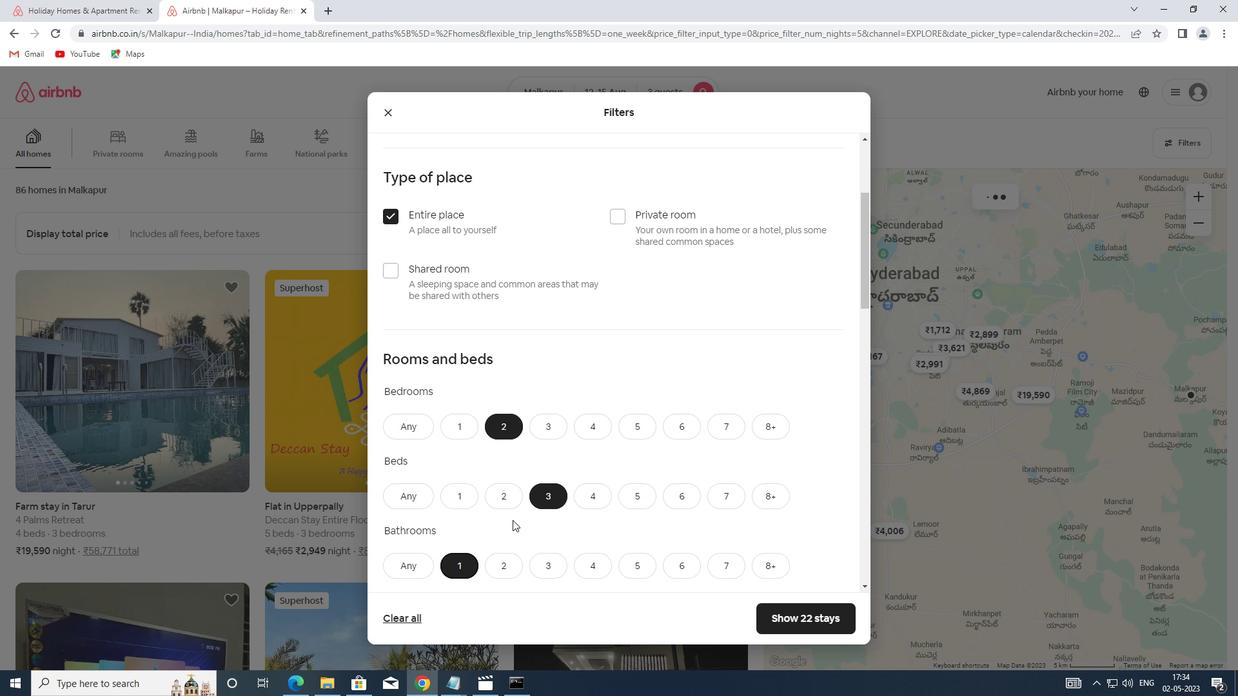 
Action: Mouse scrolled (524, 511) with delta (0, 0)
Screenshot: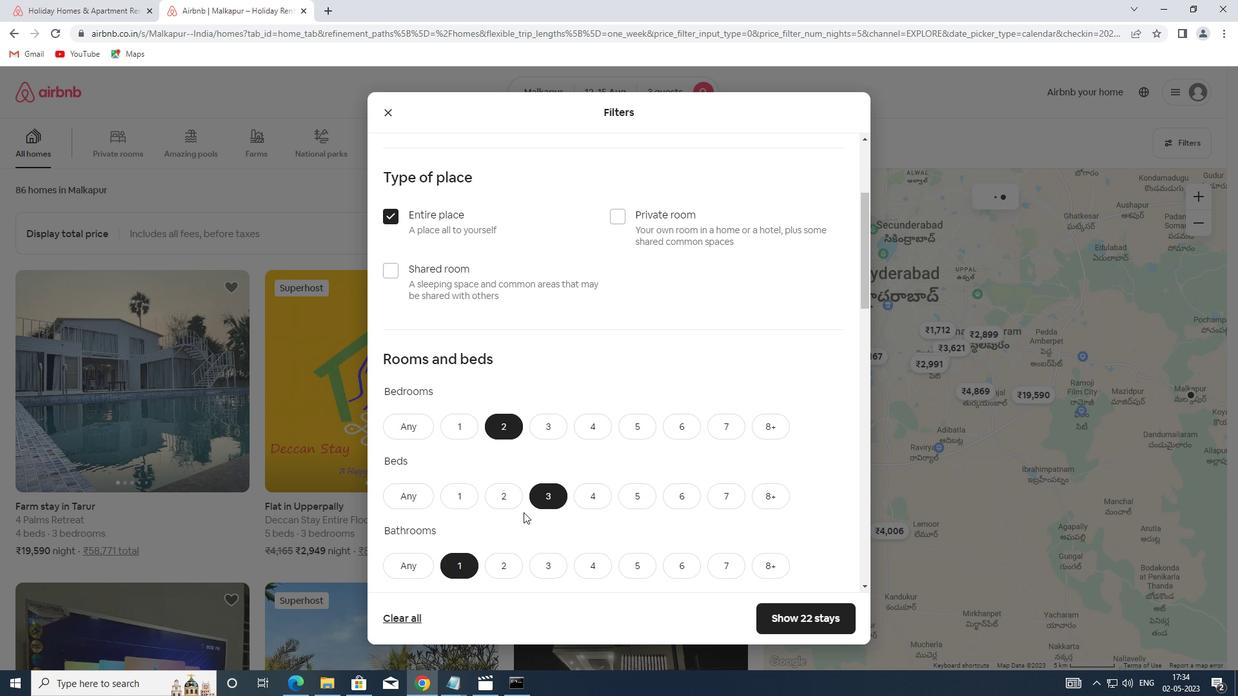 
Action: Mouse scrolled (524, 511) with delta (0, 0)
Screenshot: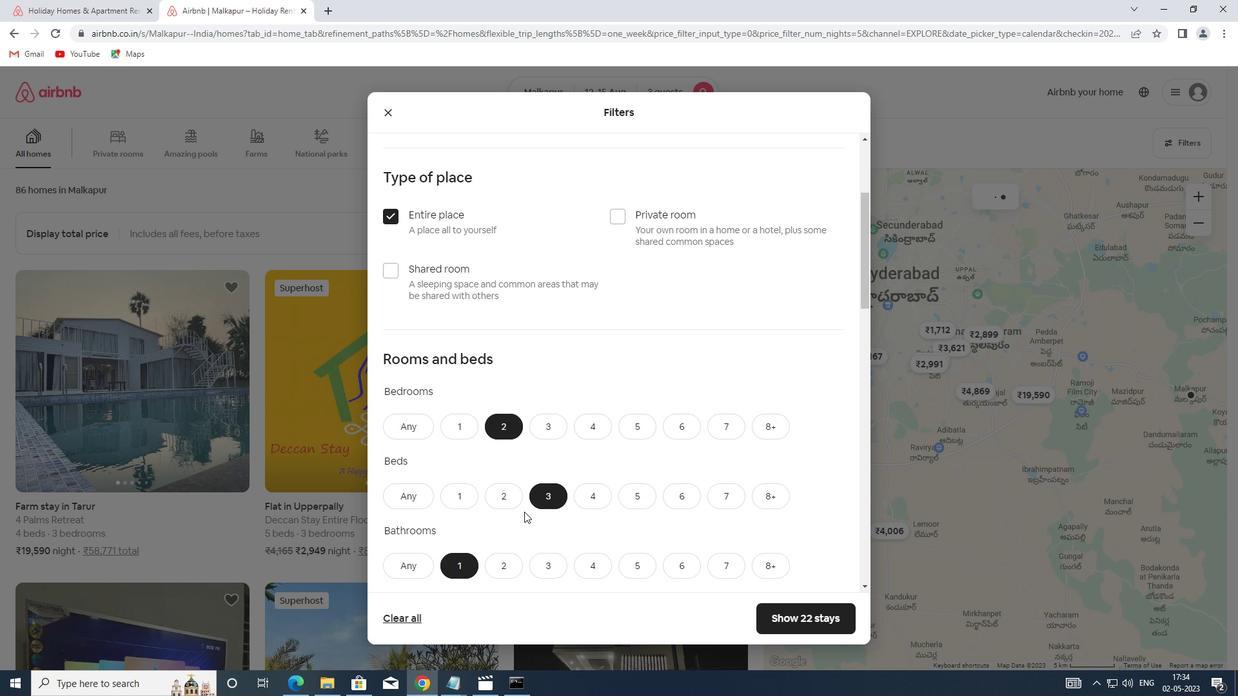 
Action: Mouse scrolled (524, 511) with delta (0, 0)
Screenshot: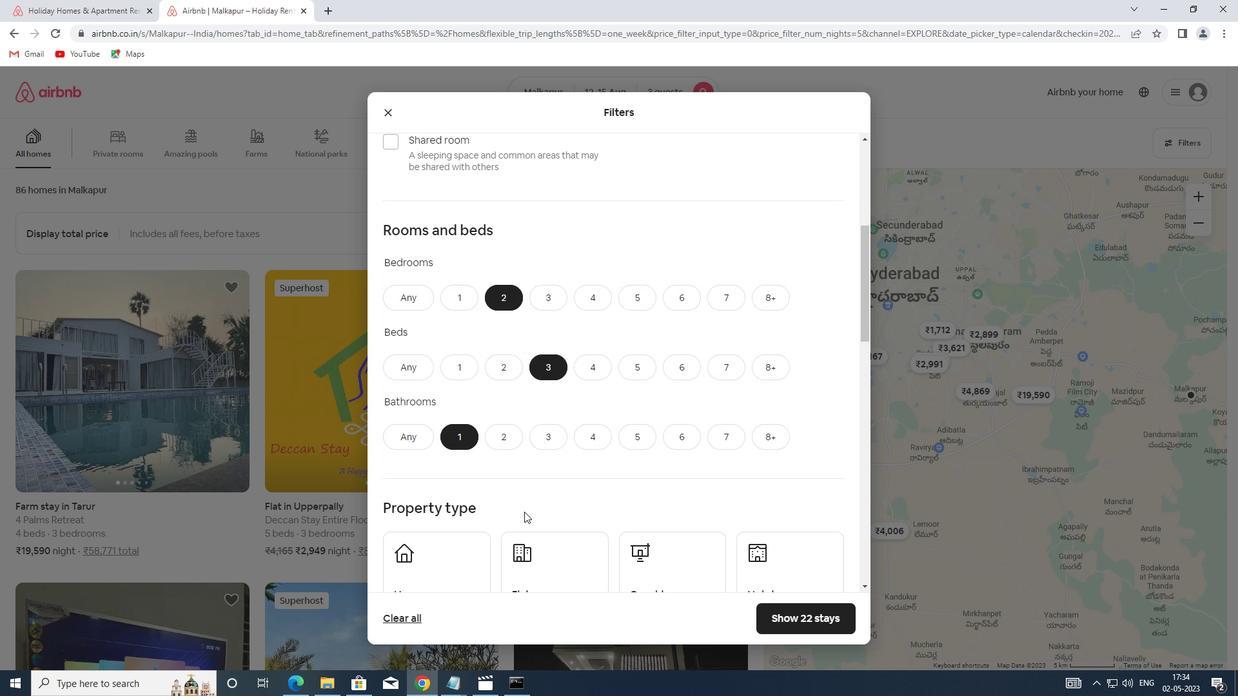 
Action: Mouse scrolled (524, 511) with delta (0, 0)
Screenshot: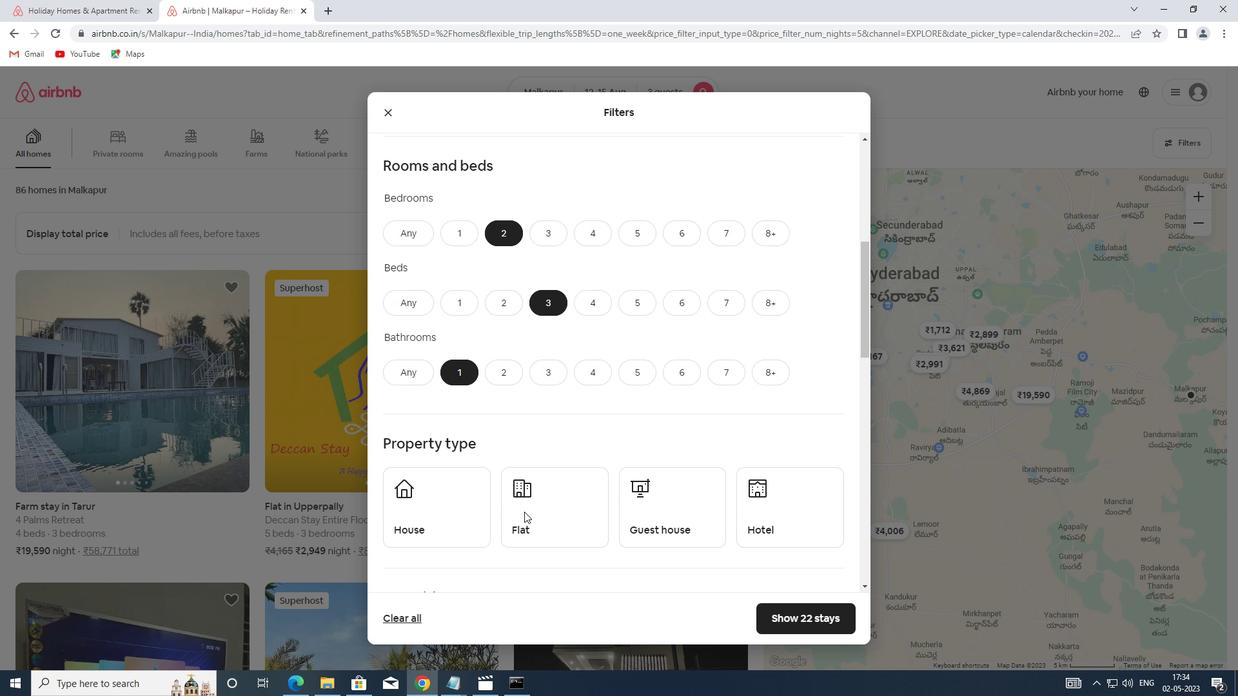 
Action: Mouse scrolled (524, 511) with delta (0, 0)
Screenshot: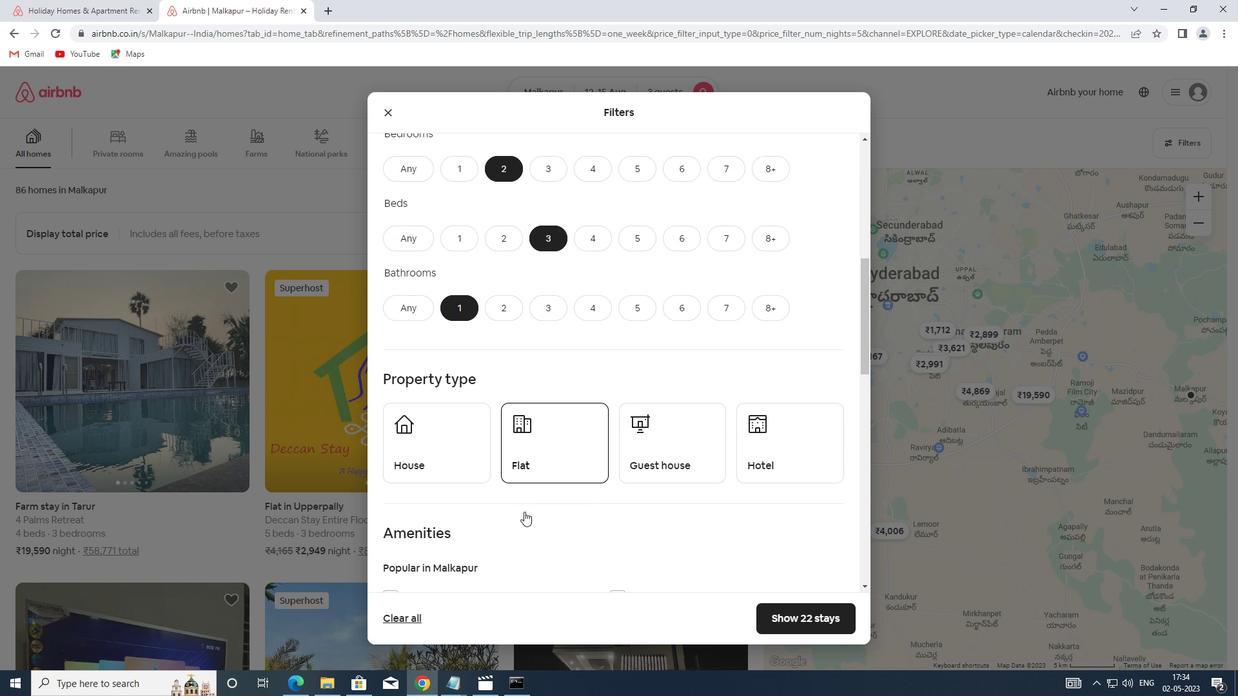 
Action: Mouse moved to (459, 392)
Screenshot: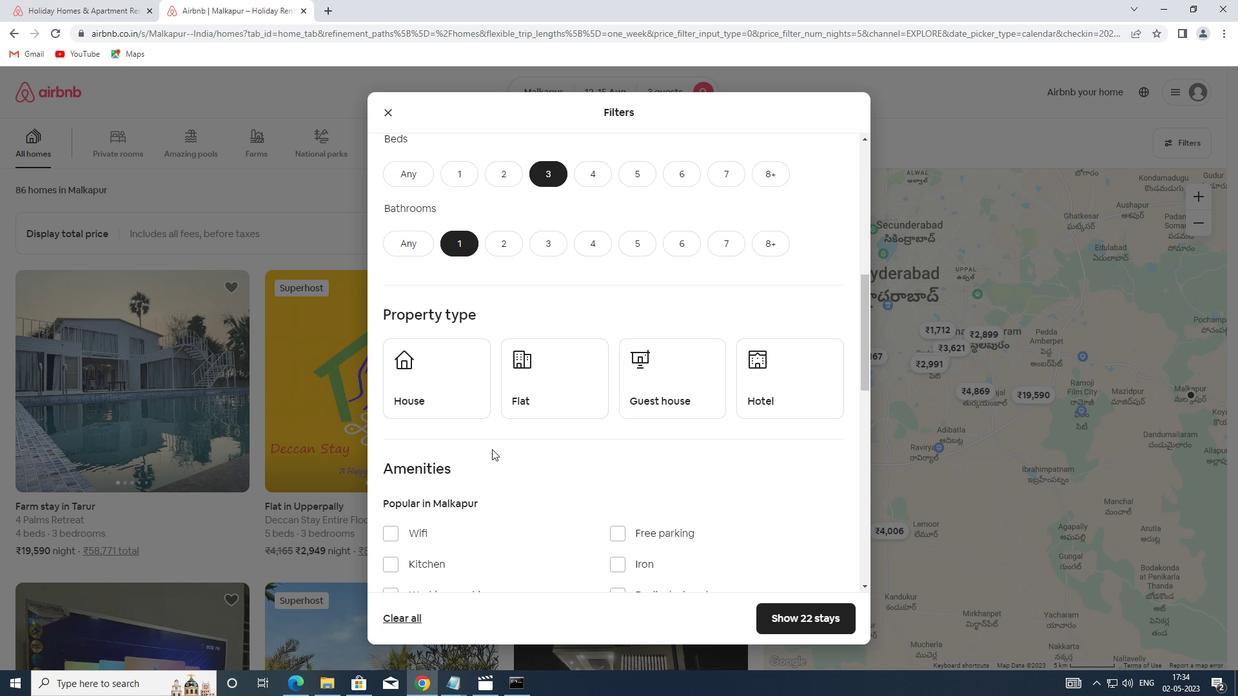 
Action: Mouse pressed left at (459, 392)
Screenshot: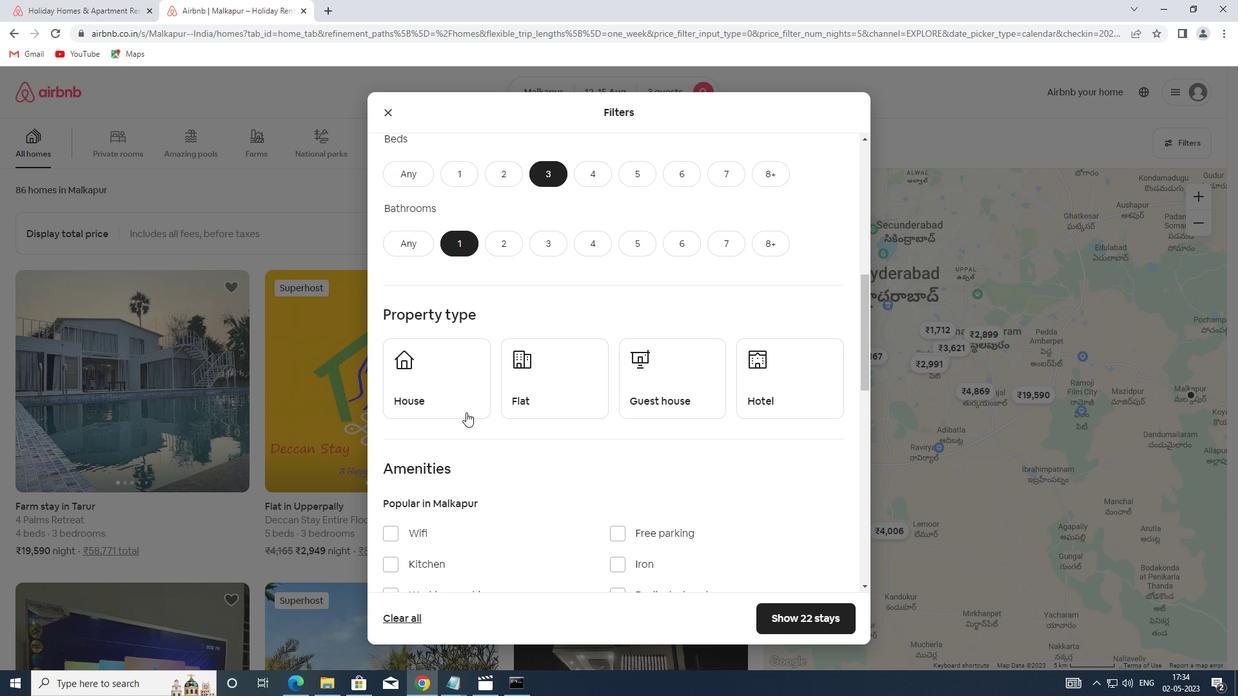 
Action: Mouse moved to (575, 392)
Screenshot: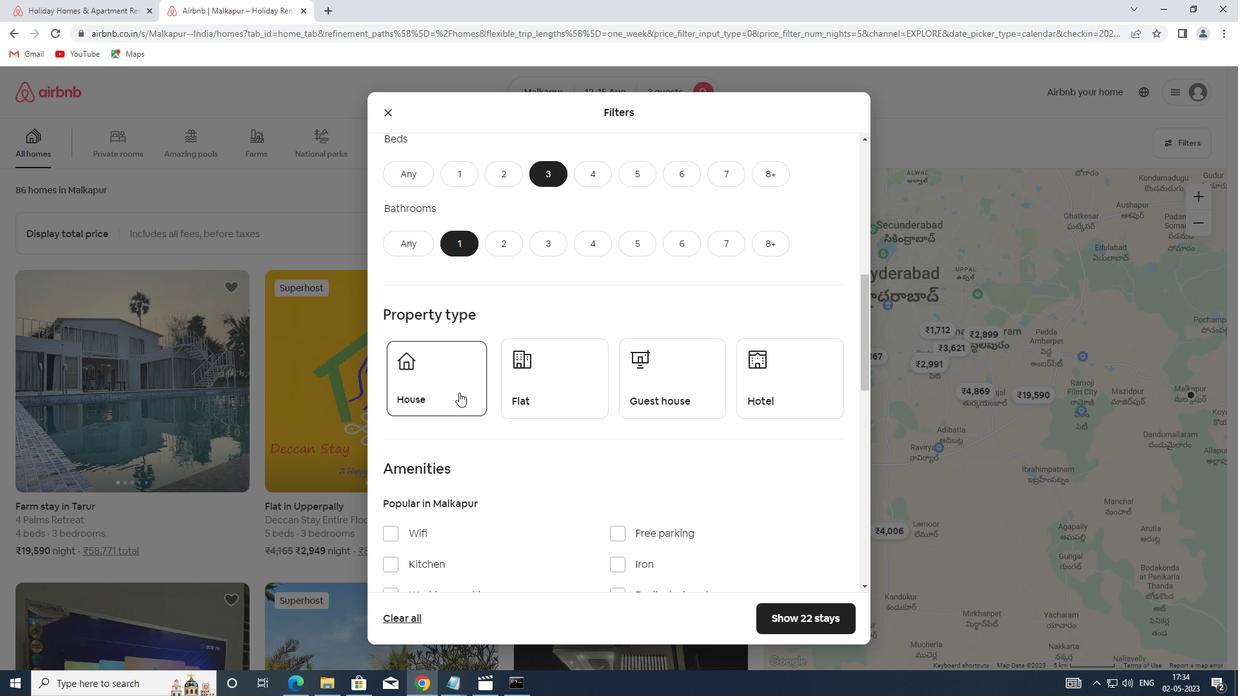 
Action: Mouse pressed left at (575, 392)
Screenshot: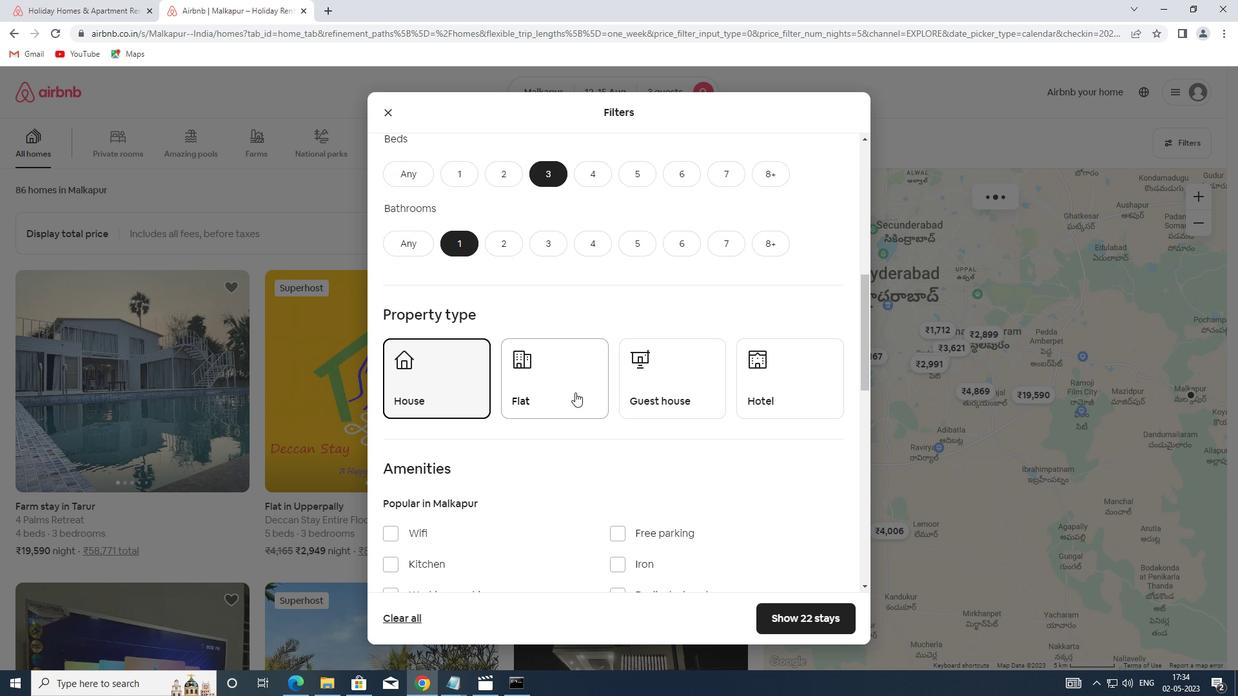 
Action: Mouse moved to (656, 392)
Screenshot: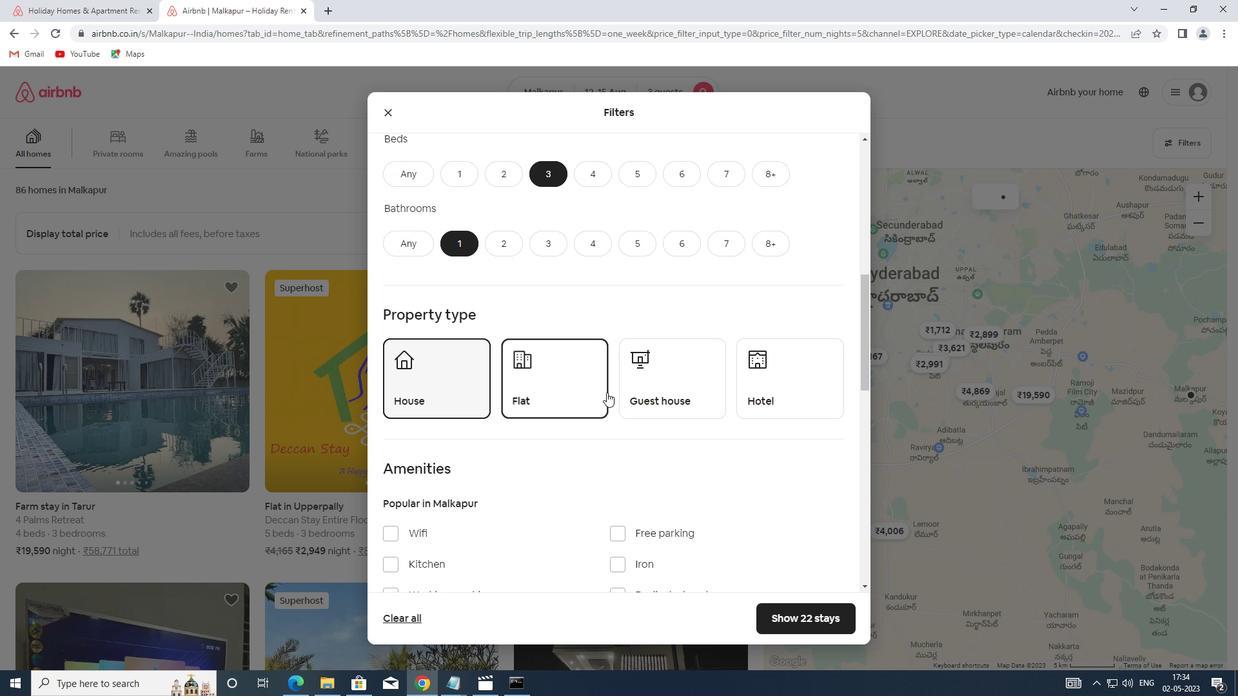 
Action: Mouse pressed left at (656, 392)
Screenshot: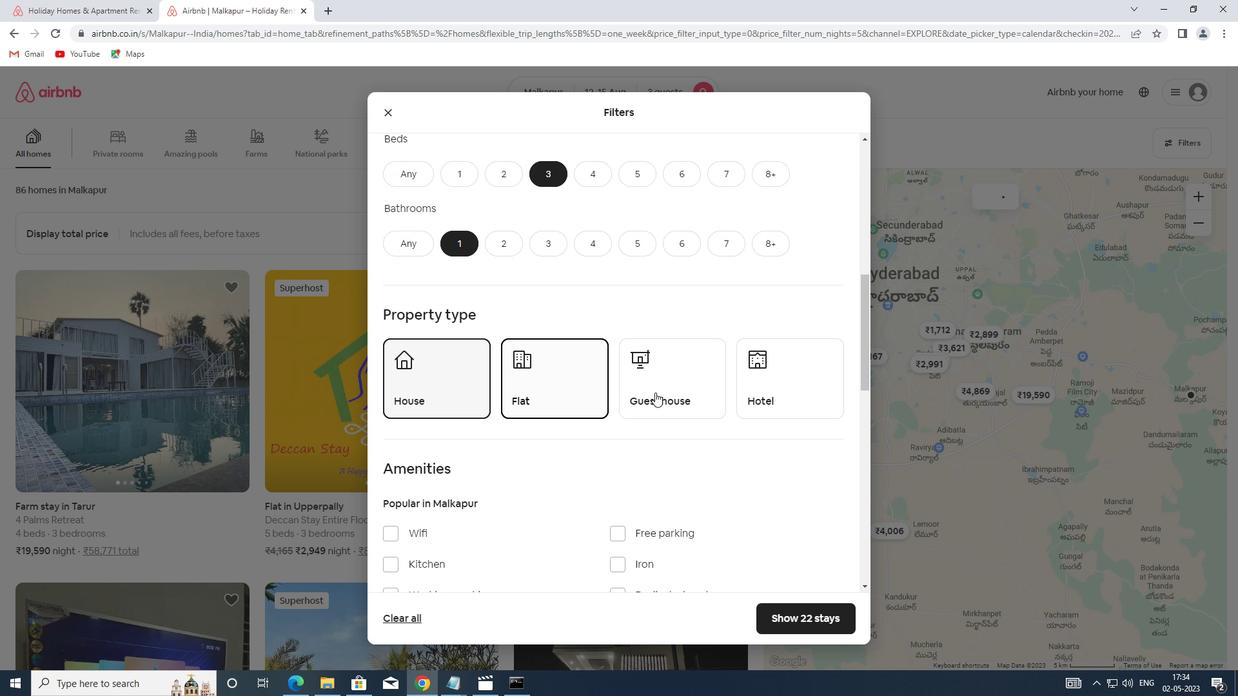 
Action: Mouse scrolled (656, 392) with delta (0, 0)
Screenshot: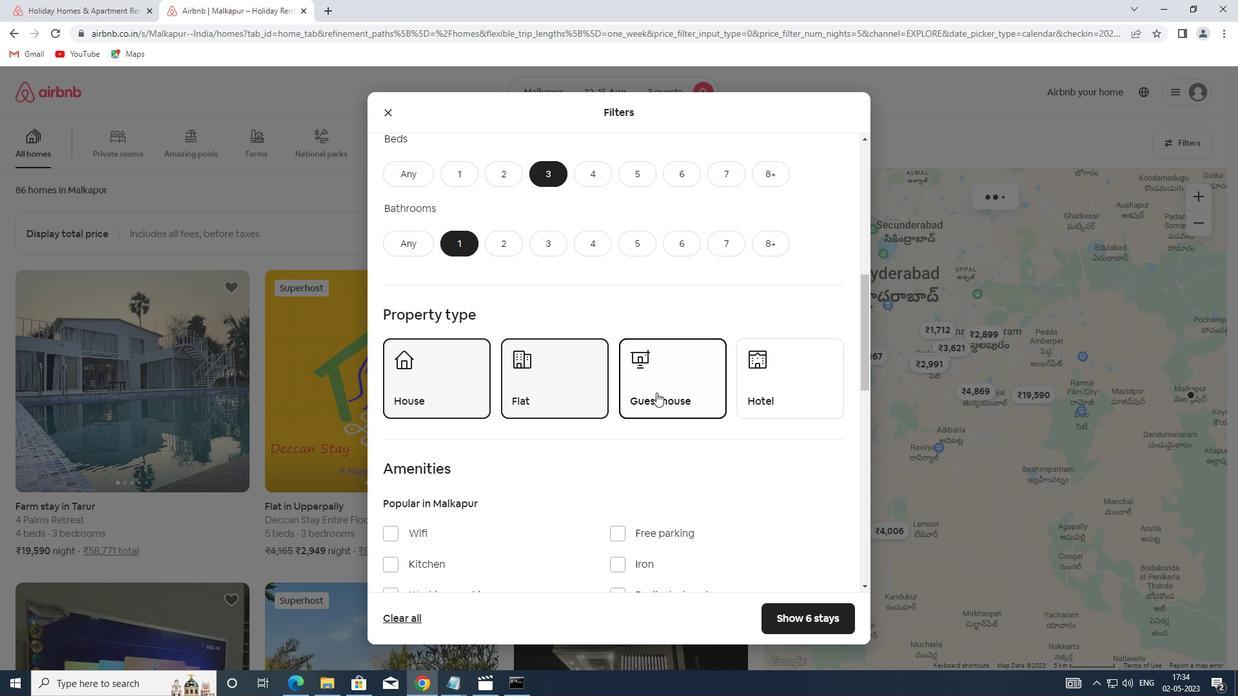 
Action: Mouse scrolled (656, 392) with delta (0, 0)
Screenshot: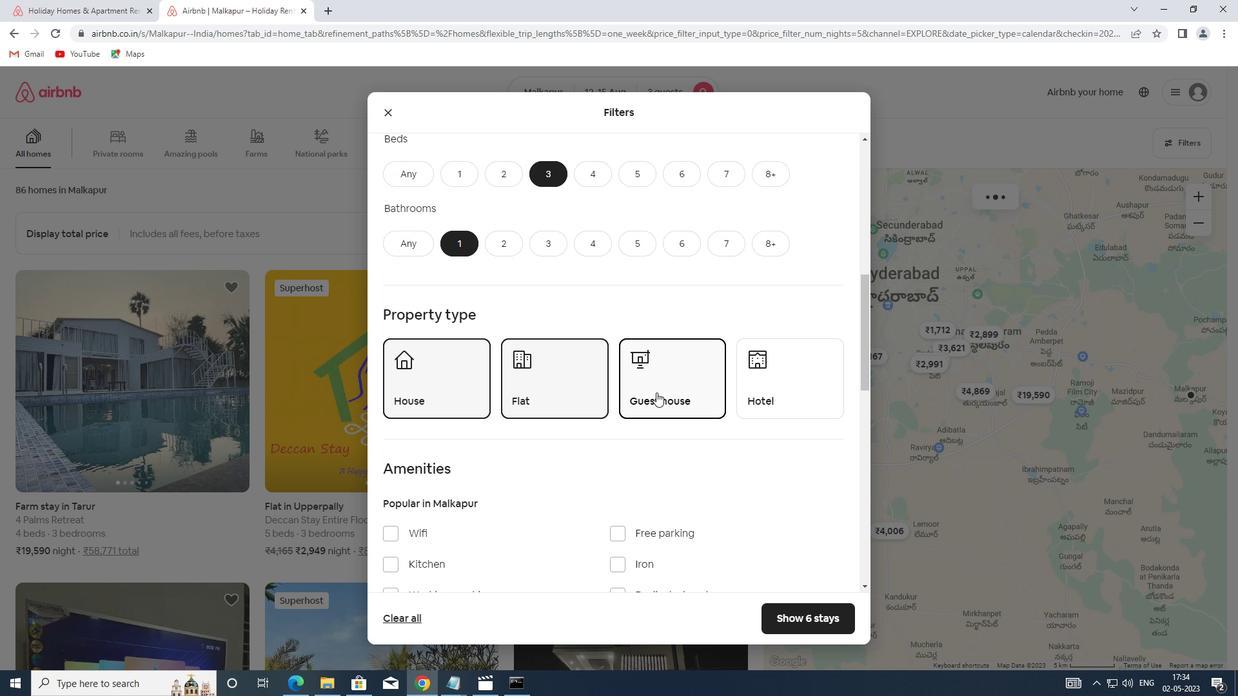 
Action: Mouse scrolled (656, 392) with delta (0, 0)
Screenshot: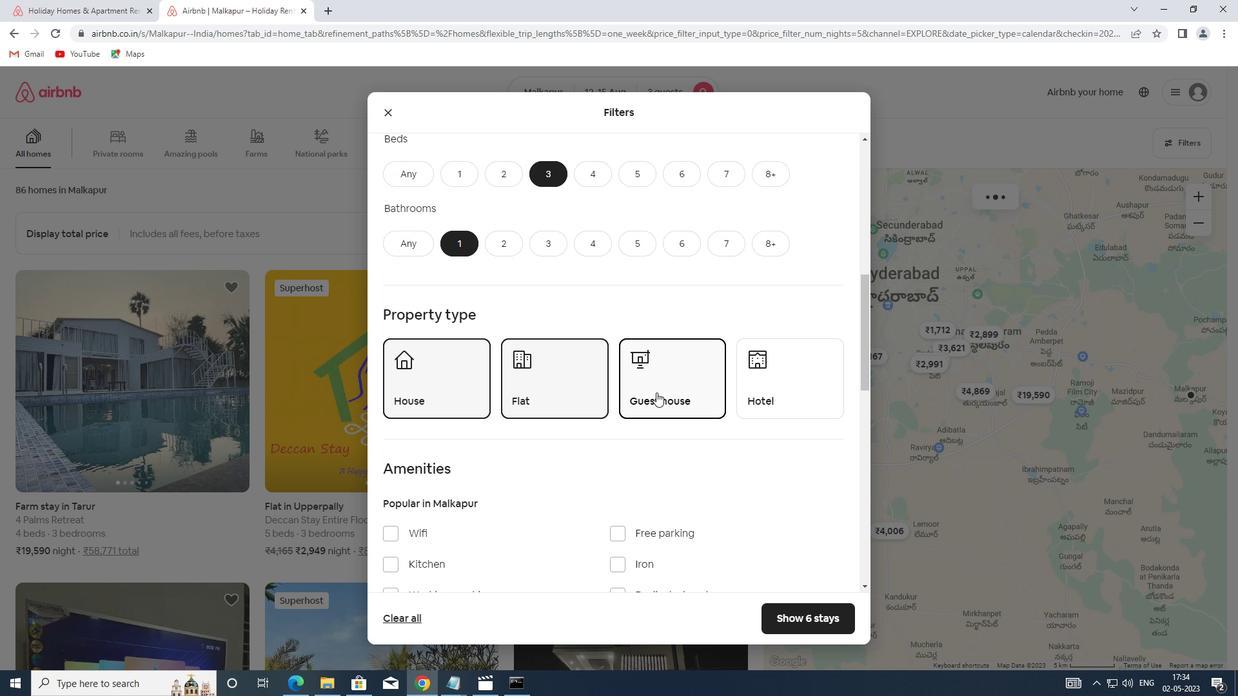 
Action: Mouse scrolled (656, 392) with delta (0, 0)
Screenshot: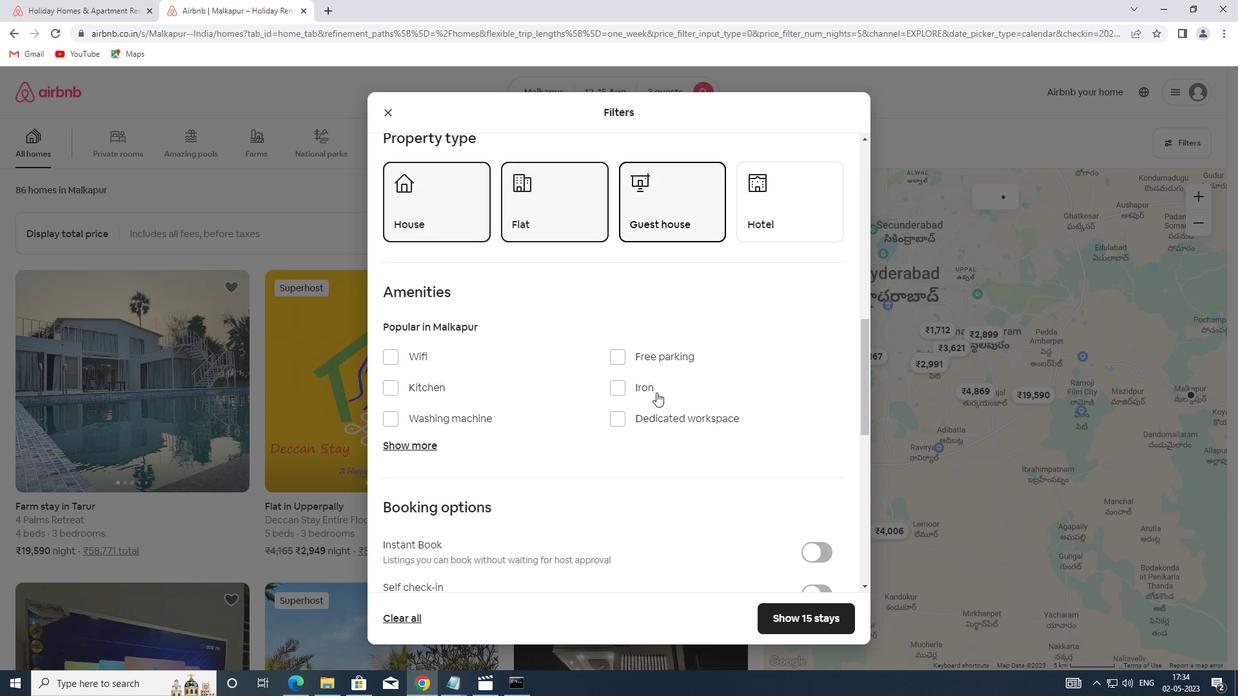 
Action: Mouse scrolled (656, 392) with delta (0, 0)
Screenshot: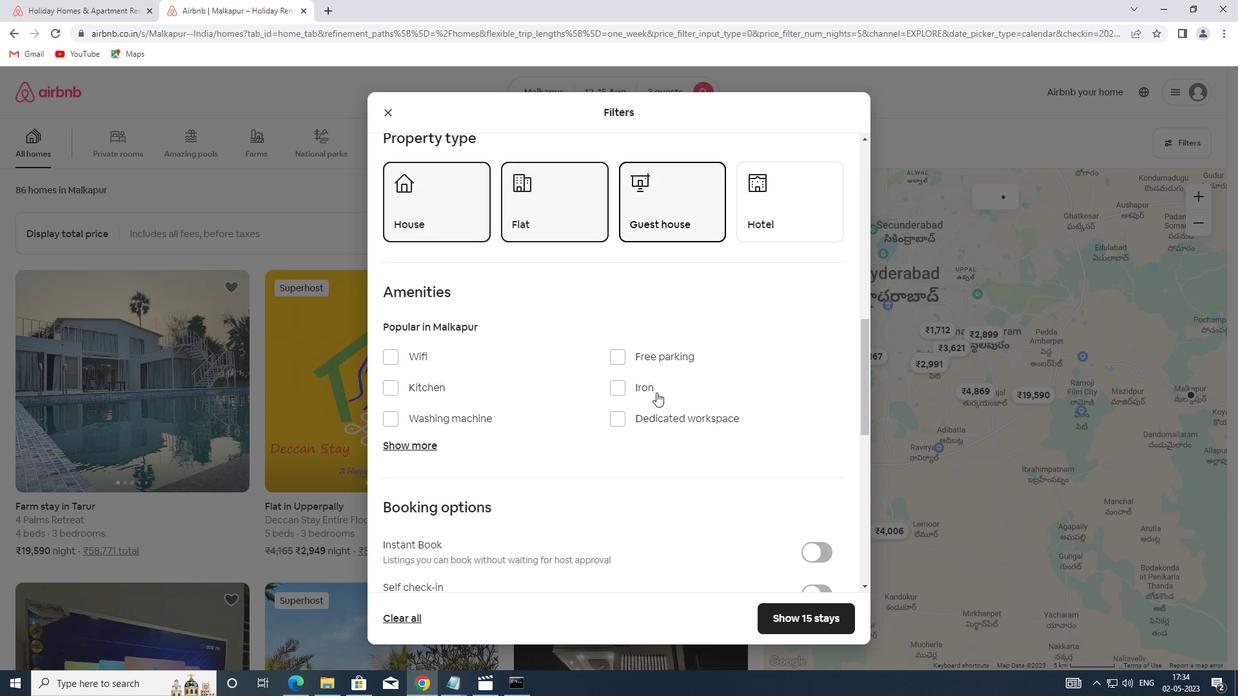 
Action: Mouse scrolled (656, 392) with delta (0, 0)
Screenshot: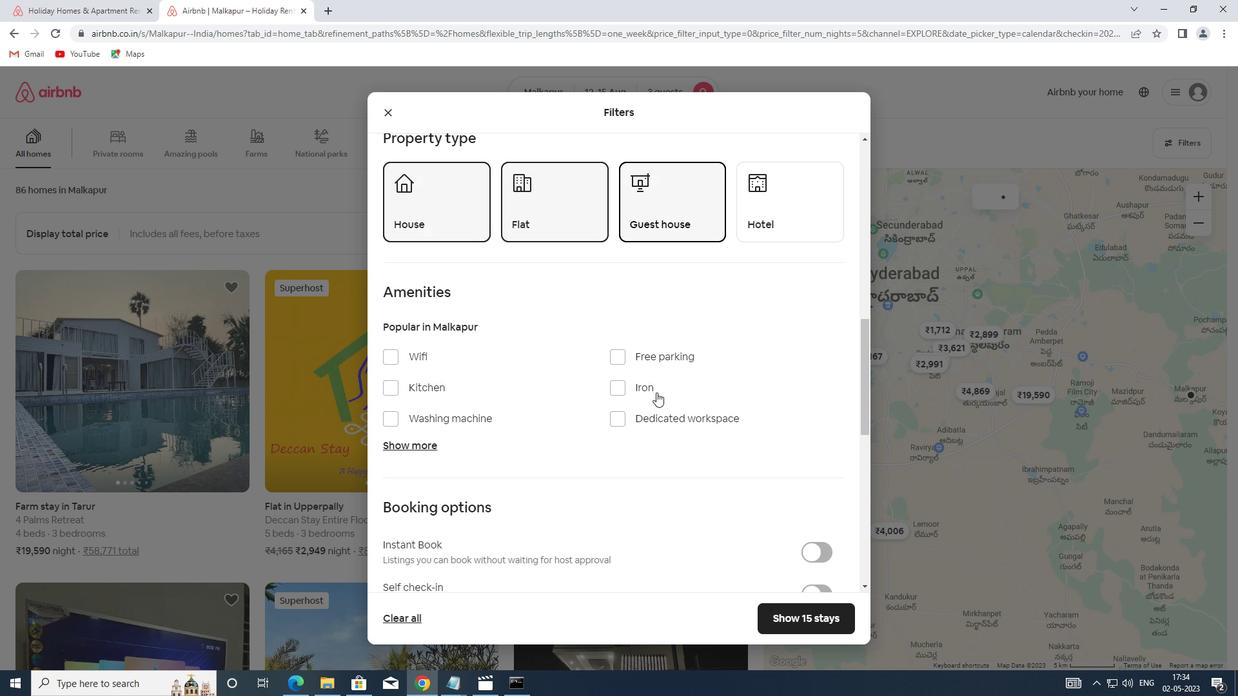 
Action: Mouse scrolled (656, 392) with delta (0, 0)
Screenshot: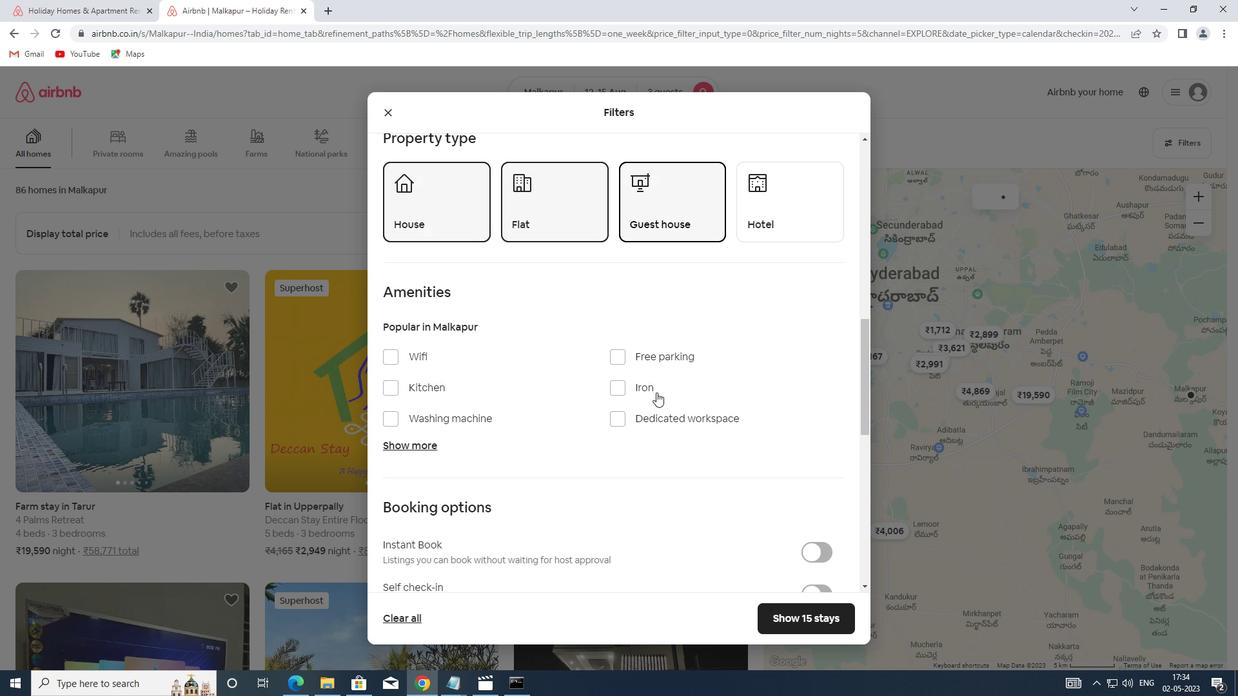 
Action: Mouse moved to (817, 326)
Screenshot: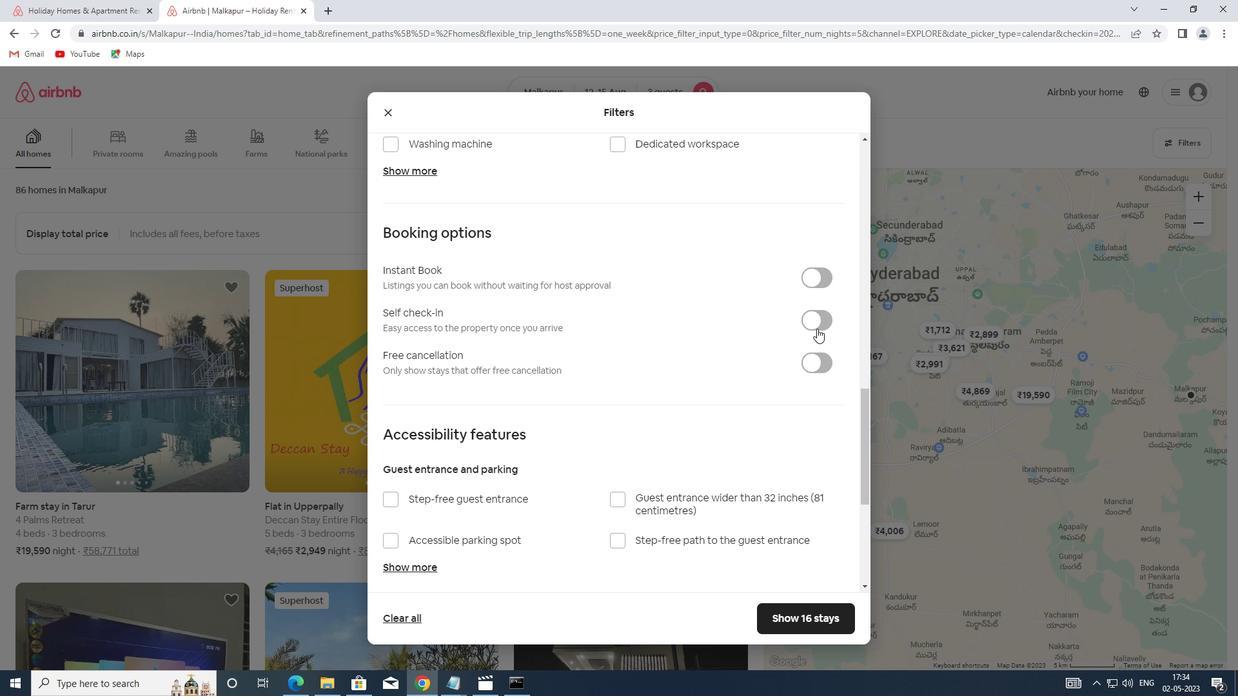 
Action: Mouse pressed left at (817, 326)
Screenshot: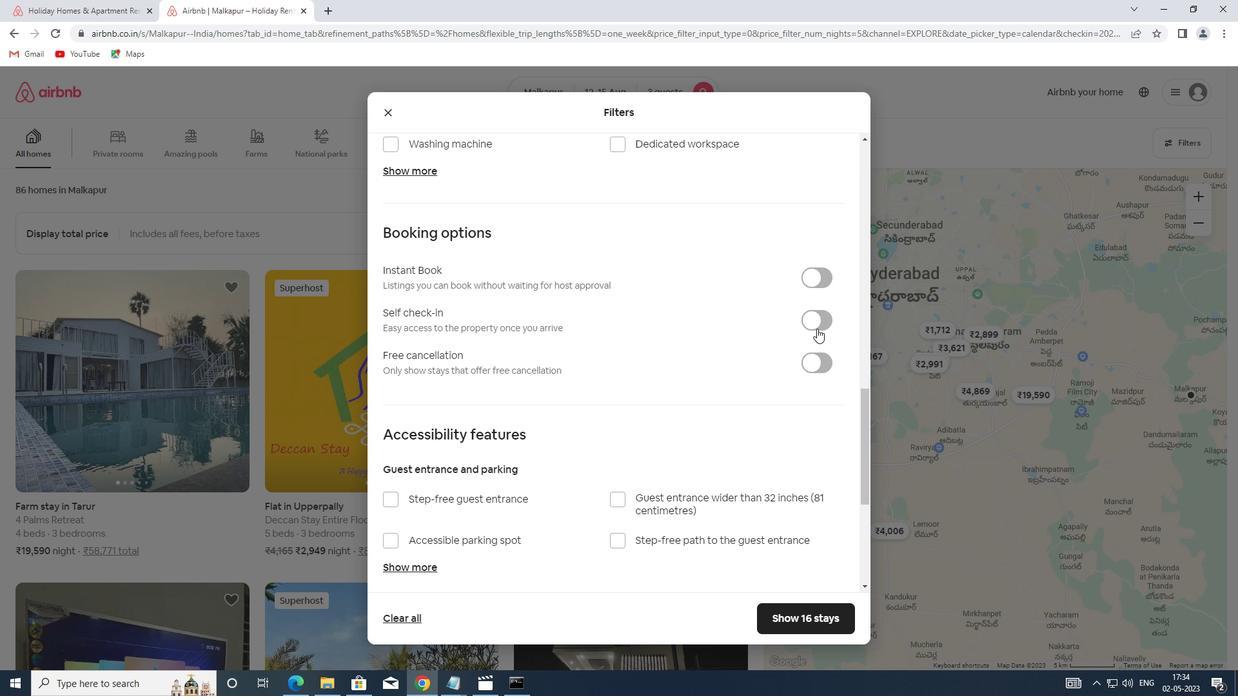 
Action: Mouse moved to (667, 426)
Screenshot: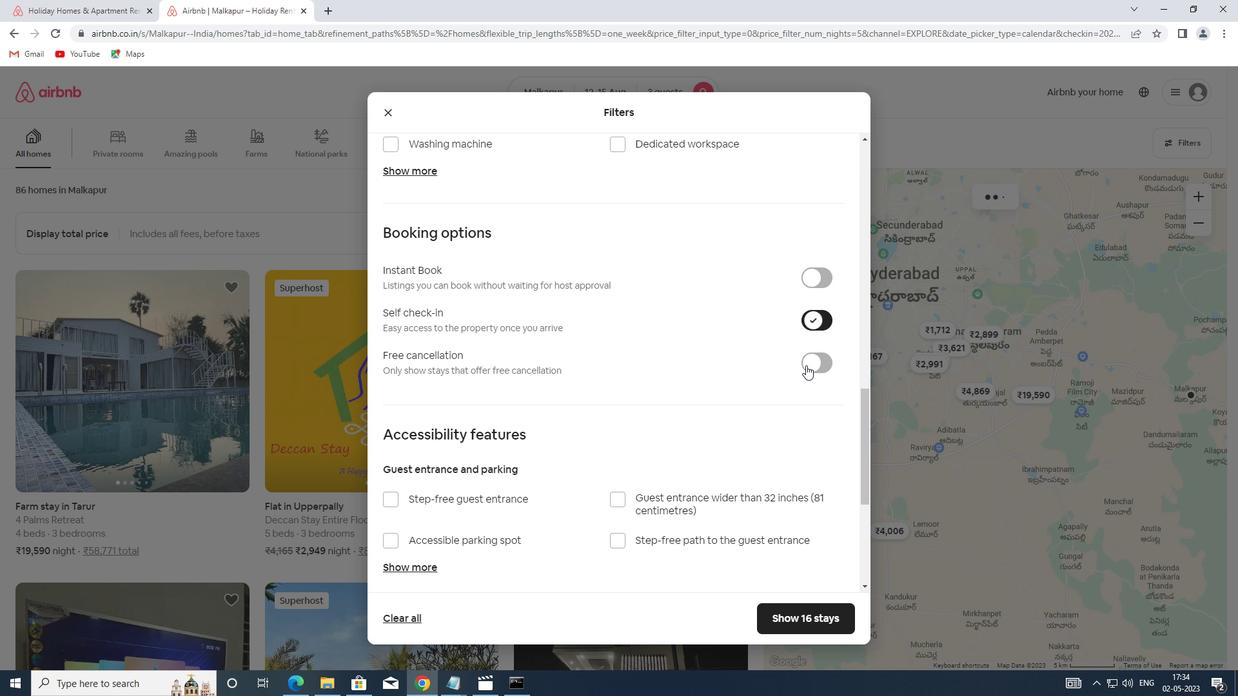 
Action: Mouse scrolled (667, 425) with delta (0, 0)
Screenshot: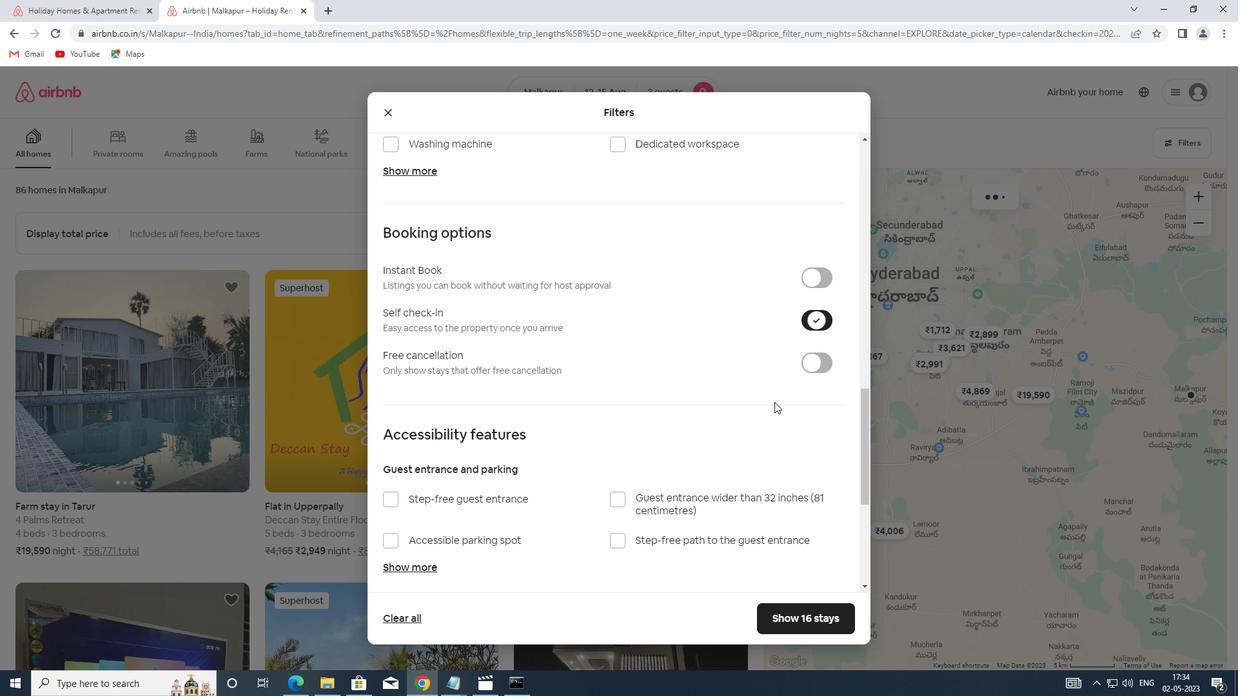 
Action: Mouse scrolled (667, 425) with delta (0, 0)
Screenshot: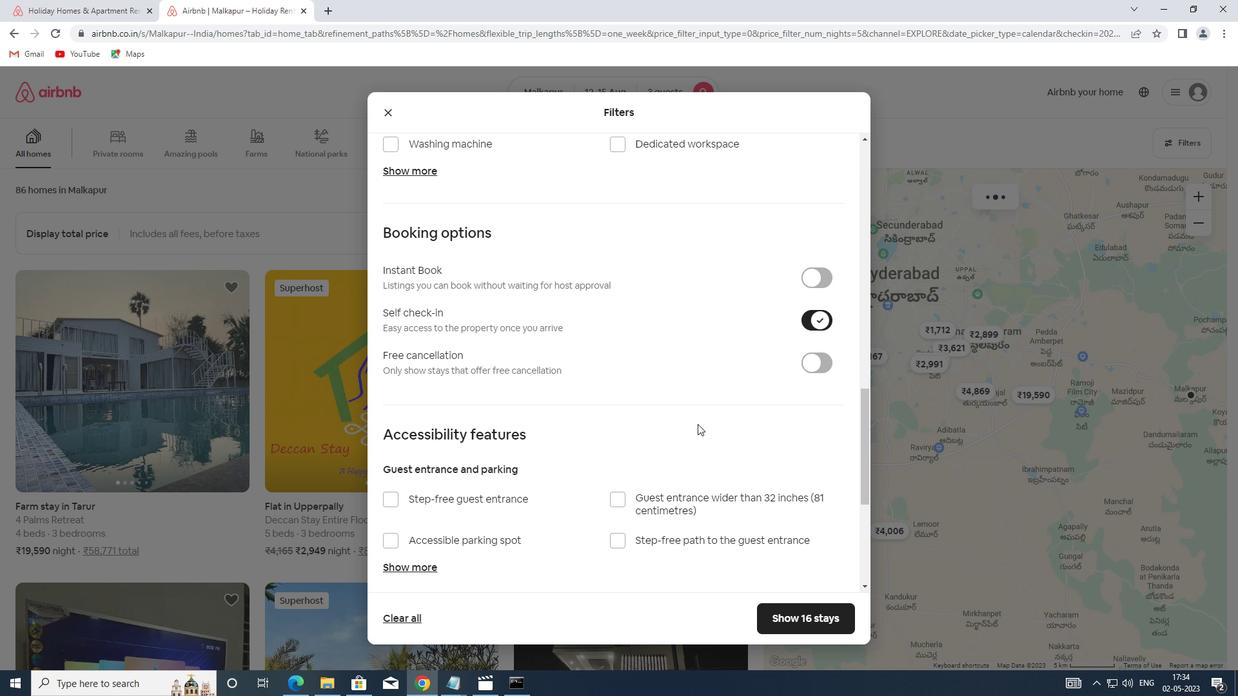 
Action: Mouse scrolled (667, 425) with delta (0, 0)
Screenshot: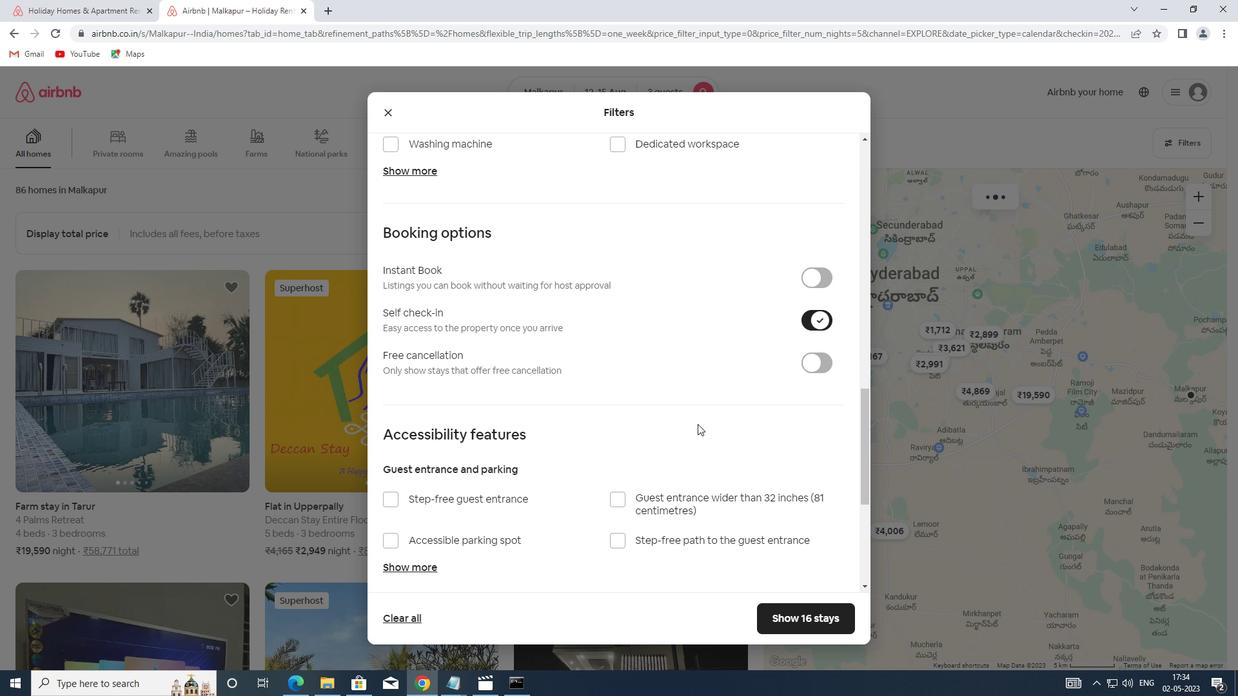 
Action: Mouse scrolled (667, 425) with delta (0, 0)
Screenshot: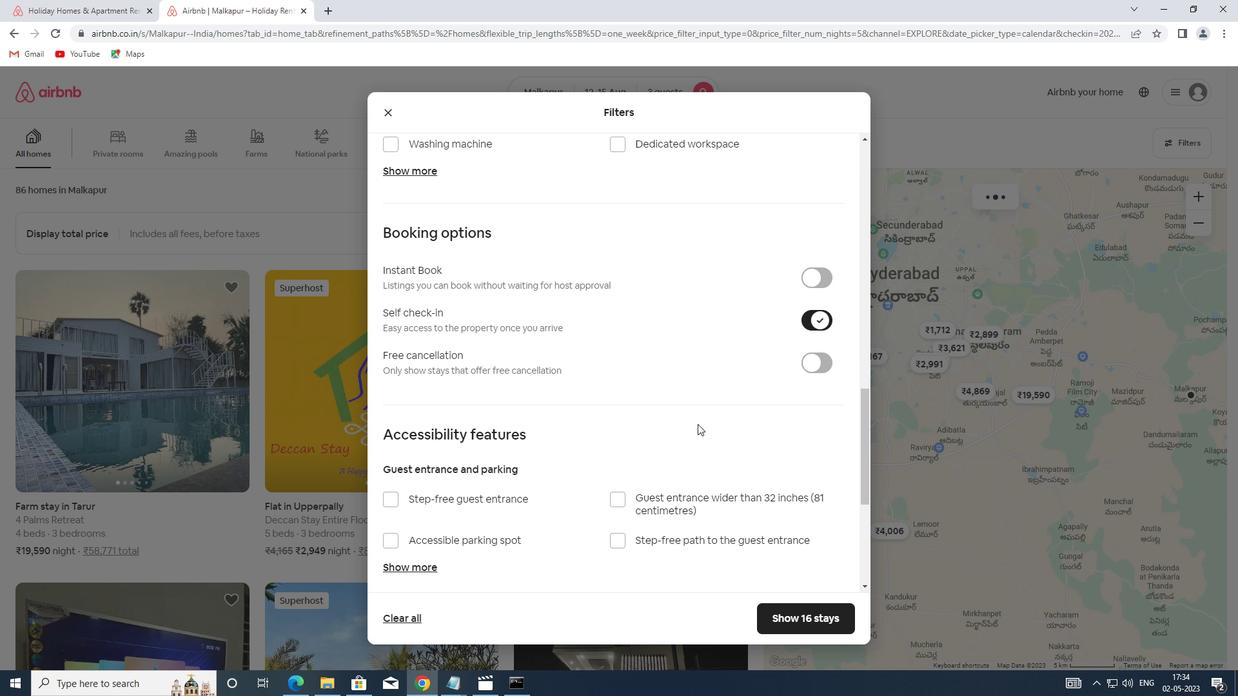 
Action: Mouse scrolled (667, 427) with delta (0, 0)
Screenshot: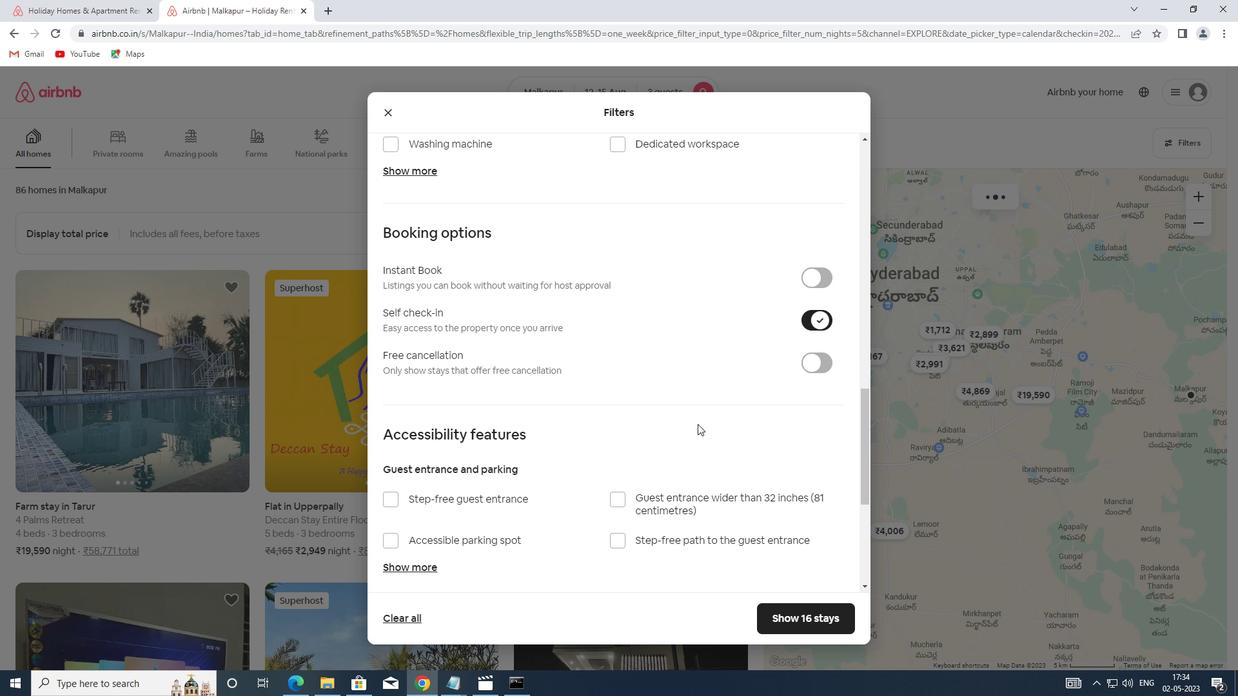 
Action: Mouse scrolled (667, 425) with delta (0, 0)
Screenshot: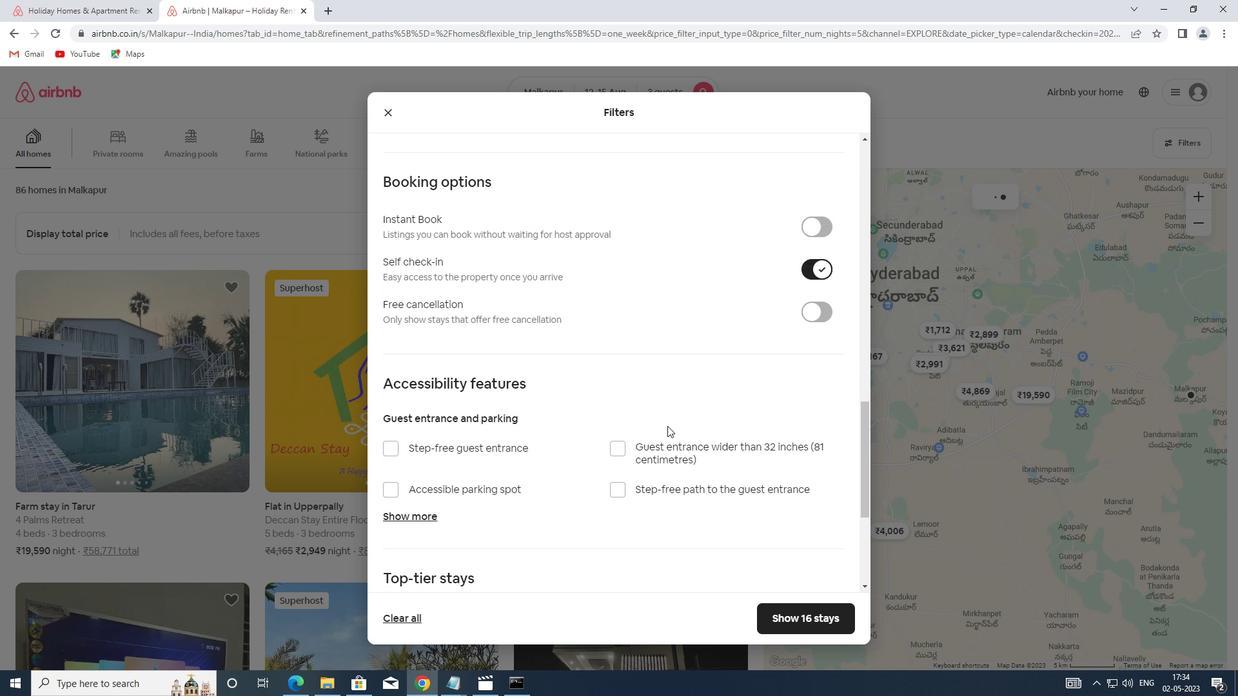 
Action: Mouse moved to (434, 540)
Screenshot: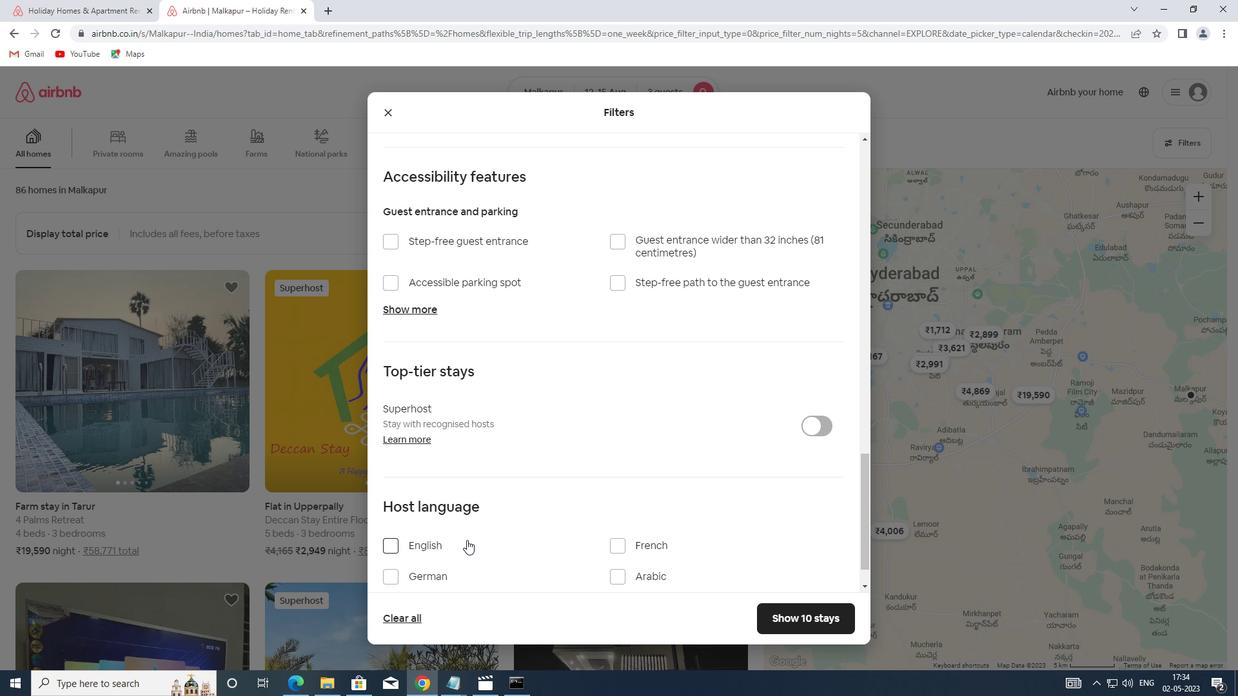 
Action: Mouse pressed left at (434, 540)
Screenshot: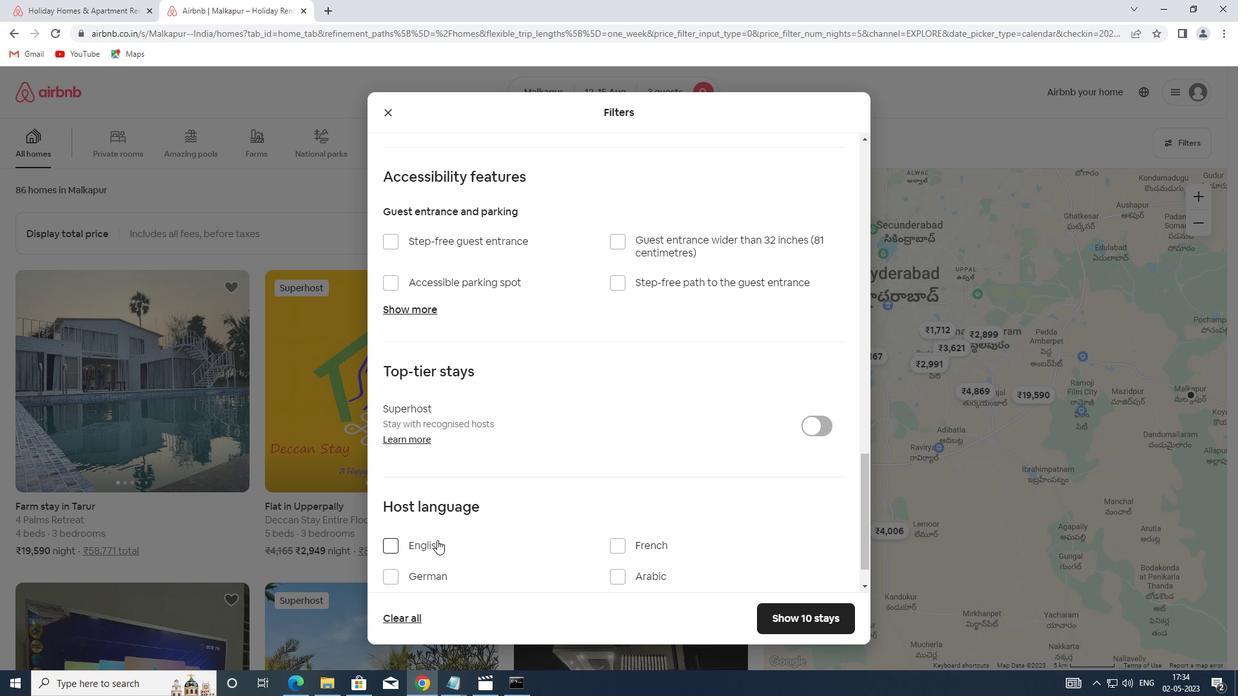 
Action: Mouse moved to (825, 610)
Screenshot: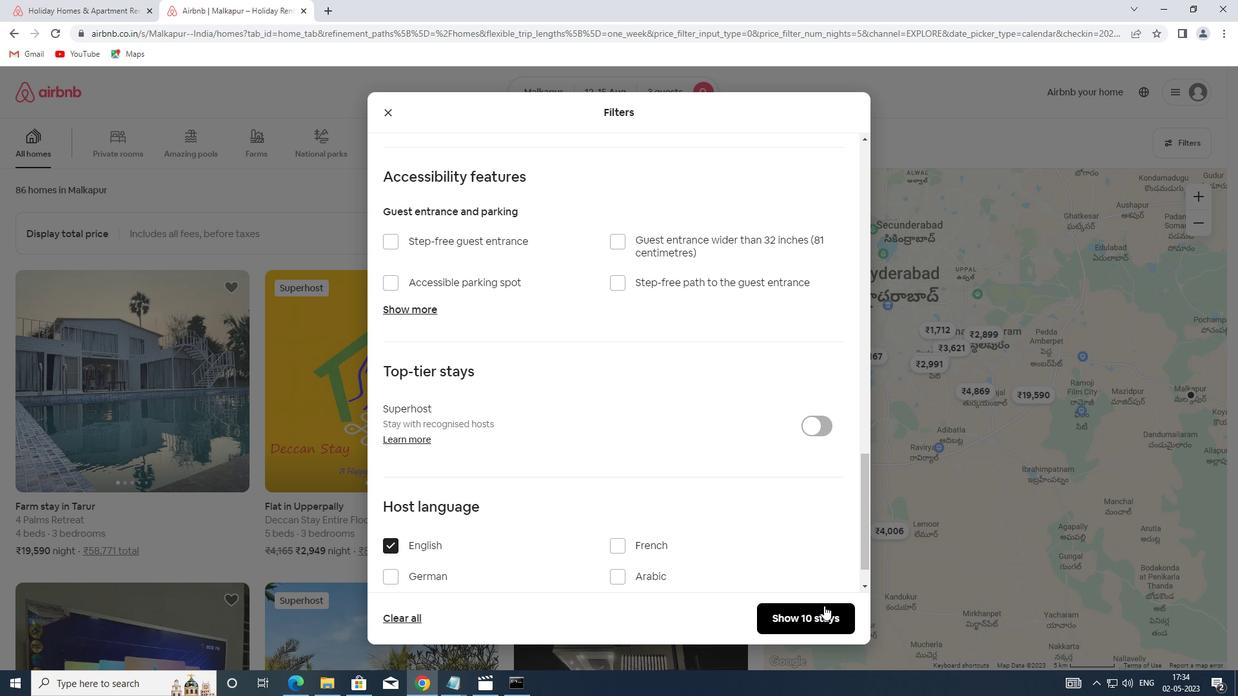
Action: Mouse pressed left at (825, 610)
Screenshot: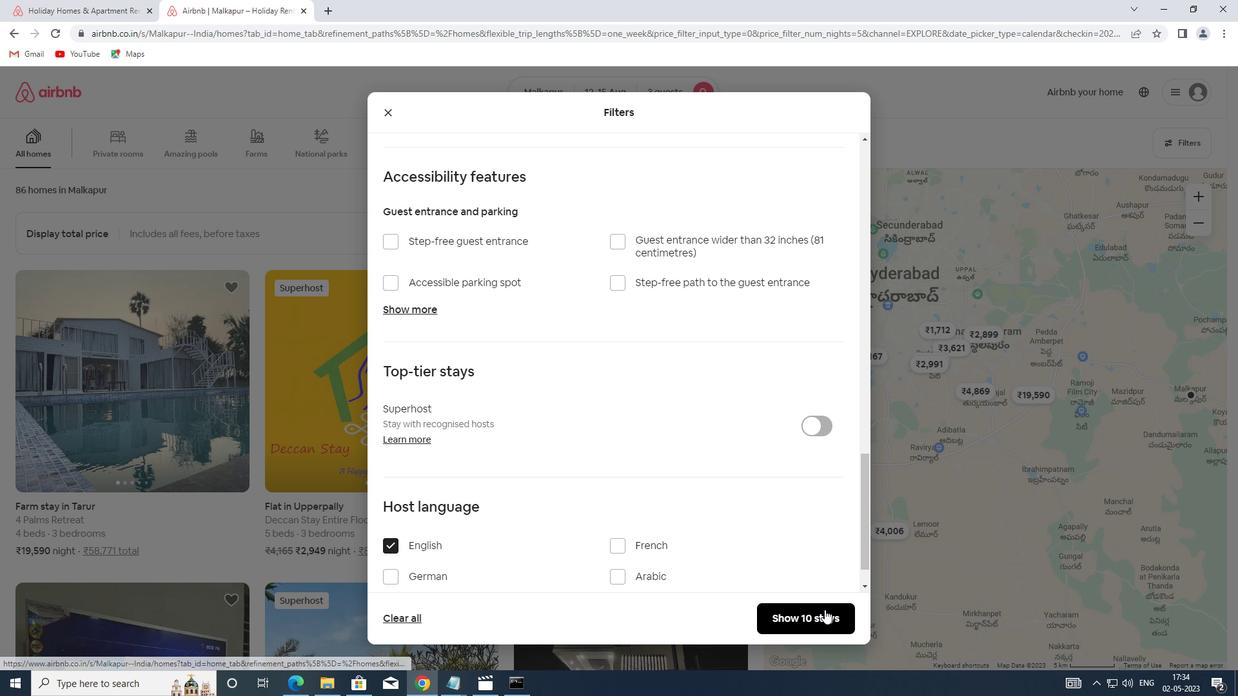 
Action: Mouse moved to (819, 580)
Screenshot: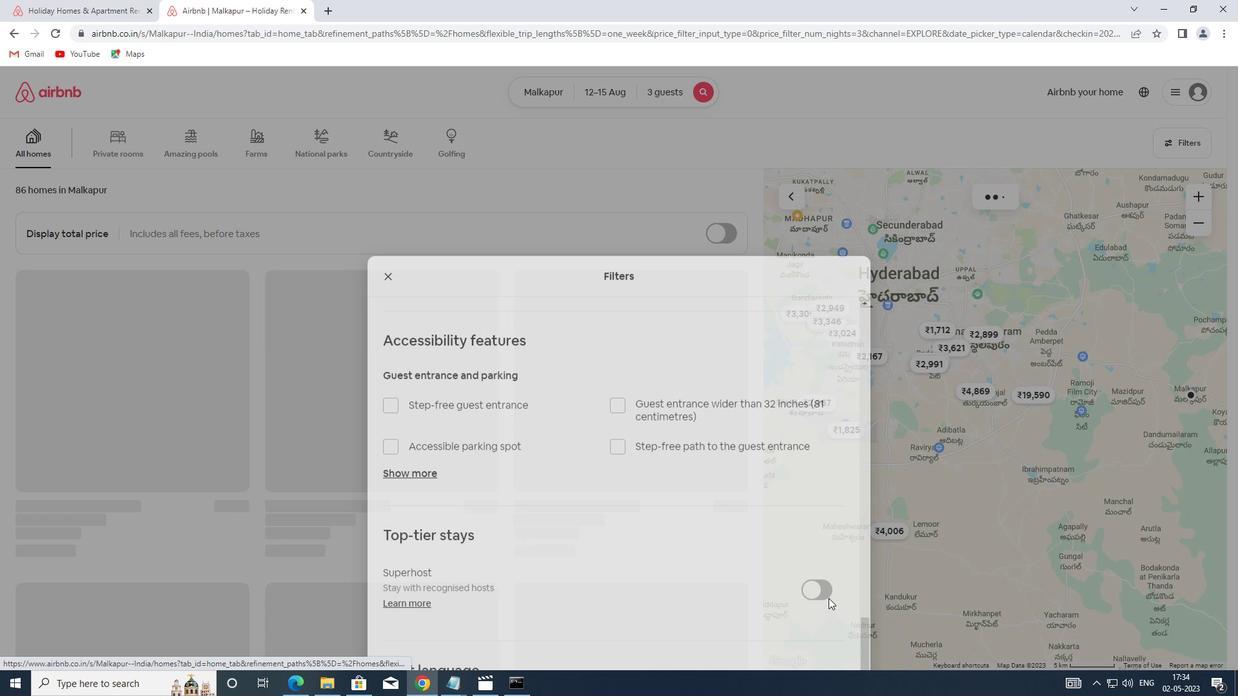
